 Task: Add Chicken Market Salad with Creamy Basil Dressing to the cart.
Action: Mouse moved to (17, 85)
Screenshot: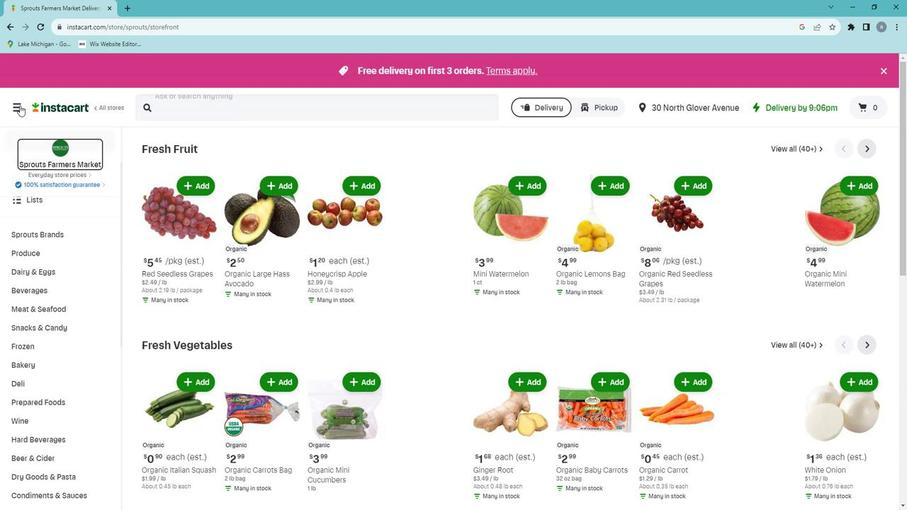 
Action: Mouse pressed left at (17, 85)
Screenshot: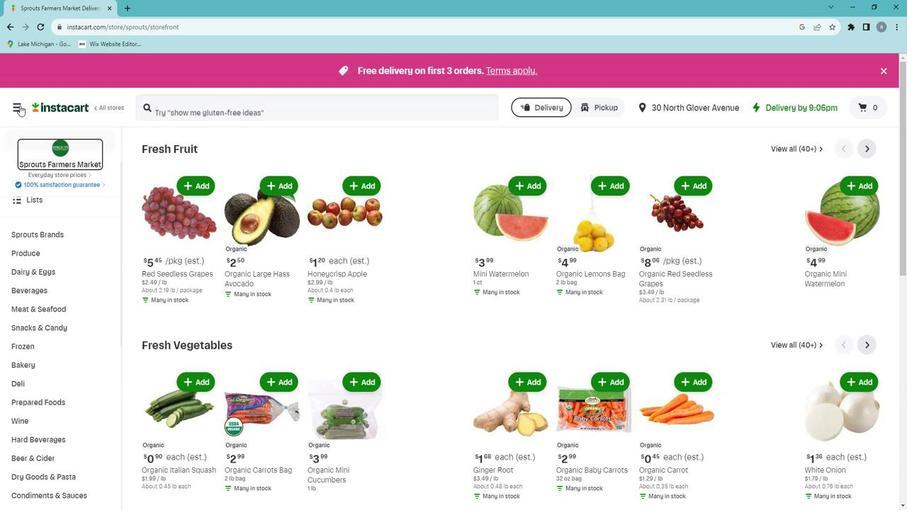 
Action: Mouse moved to (41, 273)
Screenshot: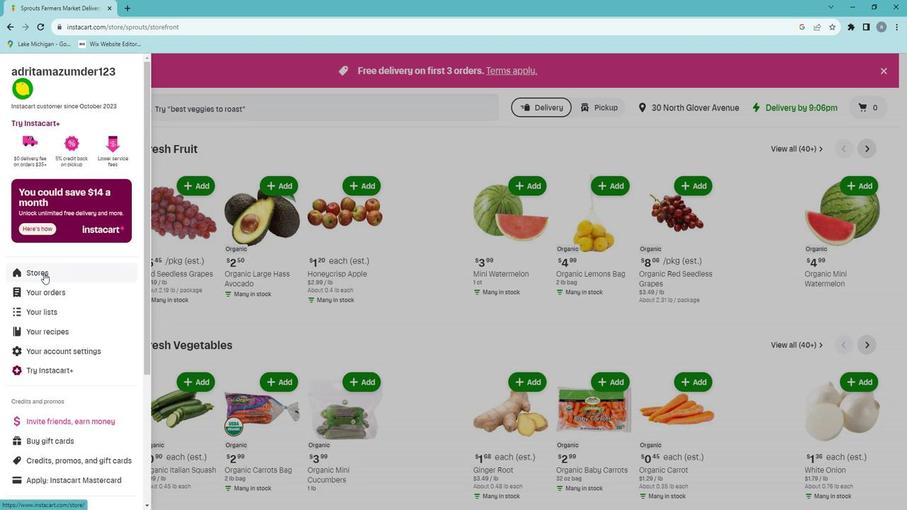 
Action: Mouse pressed left at (41, 273)
Screenshot: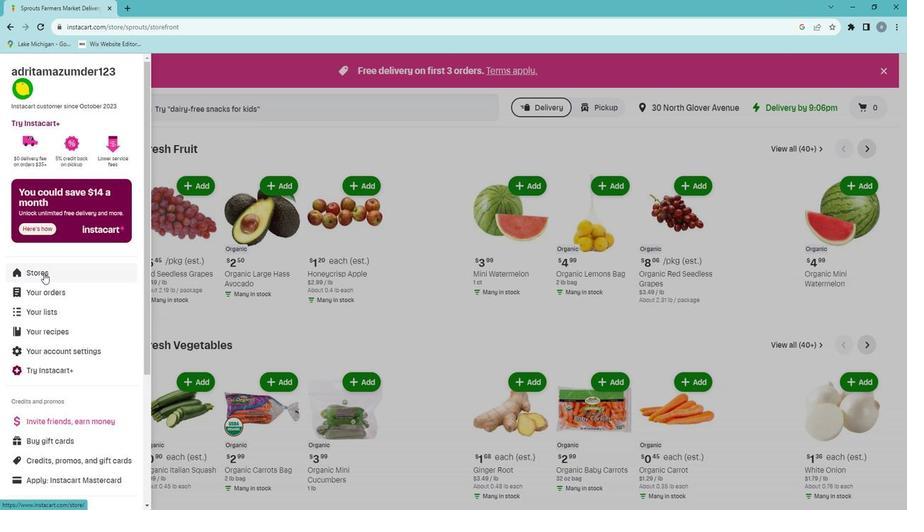 
Action: Mouse moved to (199, 87)
Screenshot: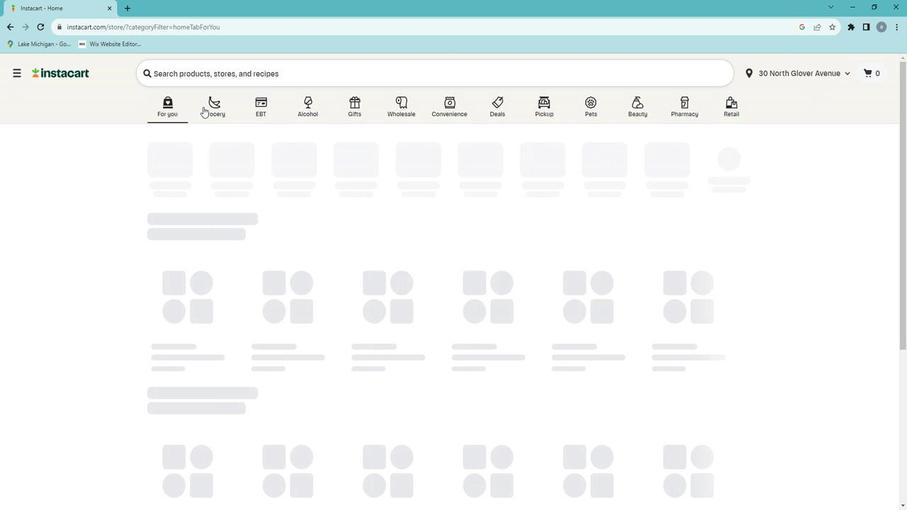 
Action: Mouse pressed left at (199, 87)
Screenshot: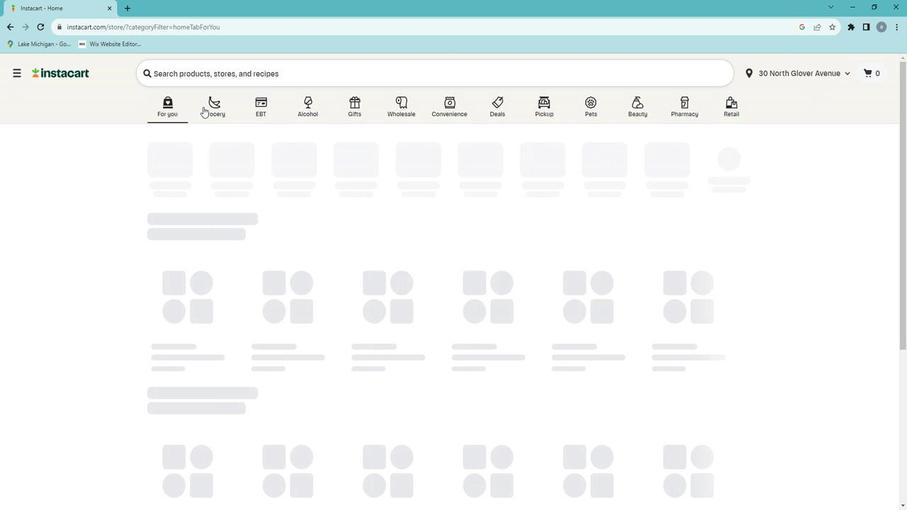 
Action: Mouse moved to (228, 305)
Screenshot: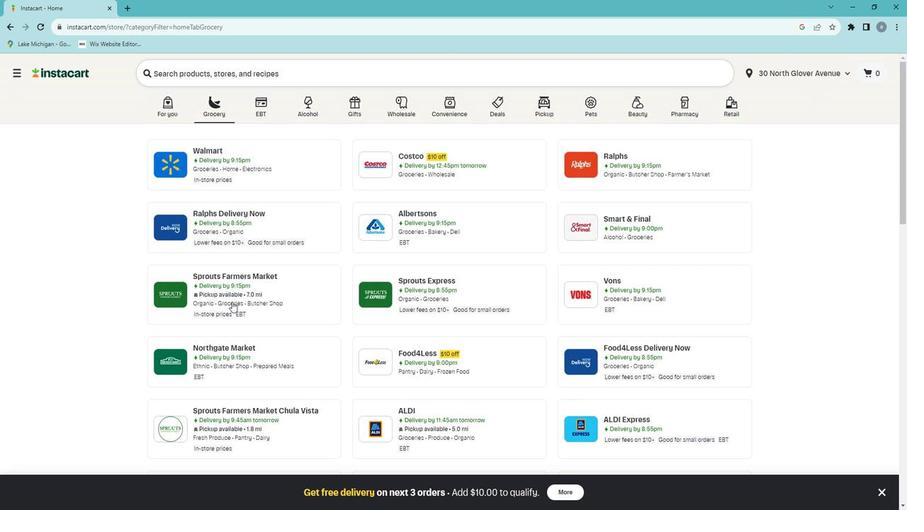 
Action: Mouse pressed left at (228, 305)
Screenshot: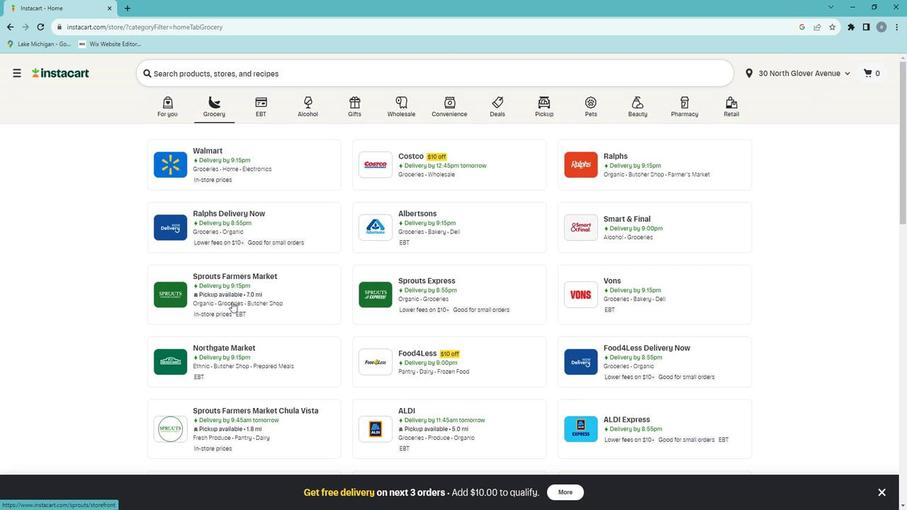 
Action: Mouse moved to (38, 443)
Screenshot: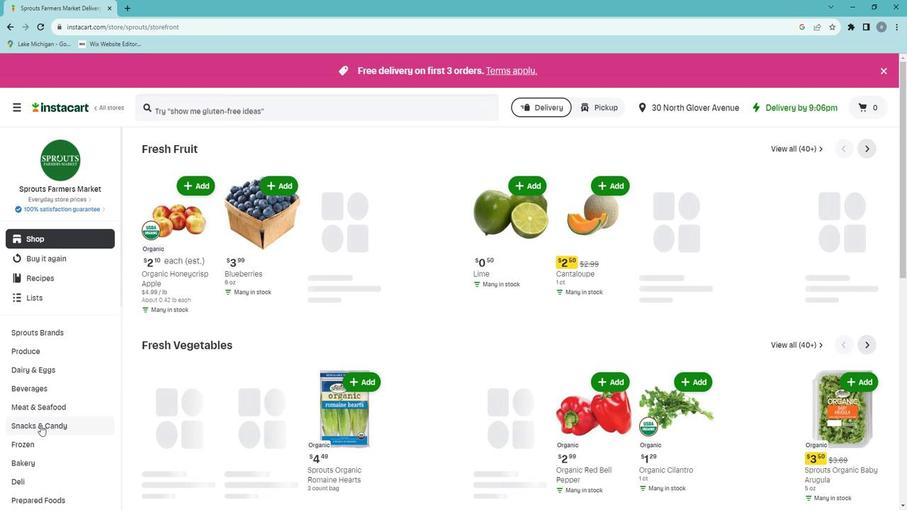 
Action: Mouse scrolled (38, 442) with delta (0, 0)
Screenshot: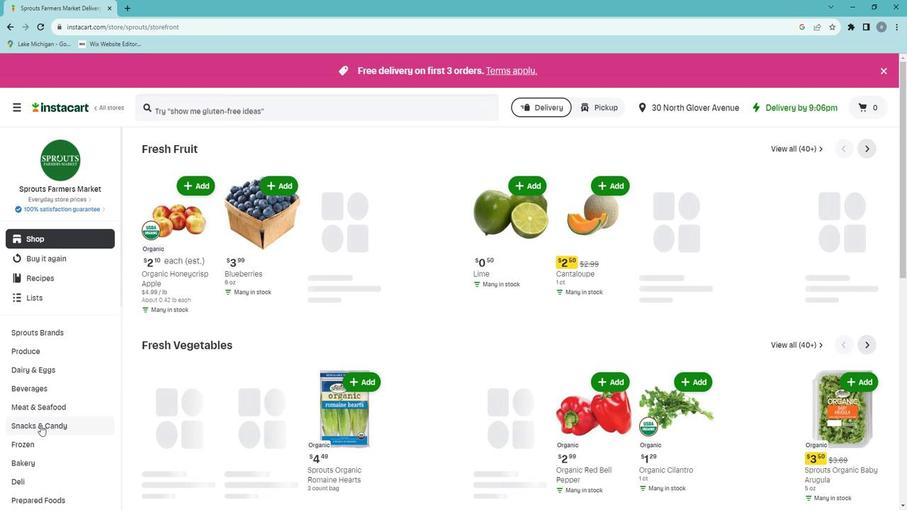 
Action: Mouse scrolled (38, 442) with delta (0, 0)
Screenshot: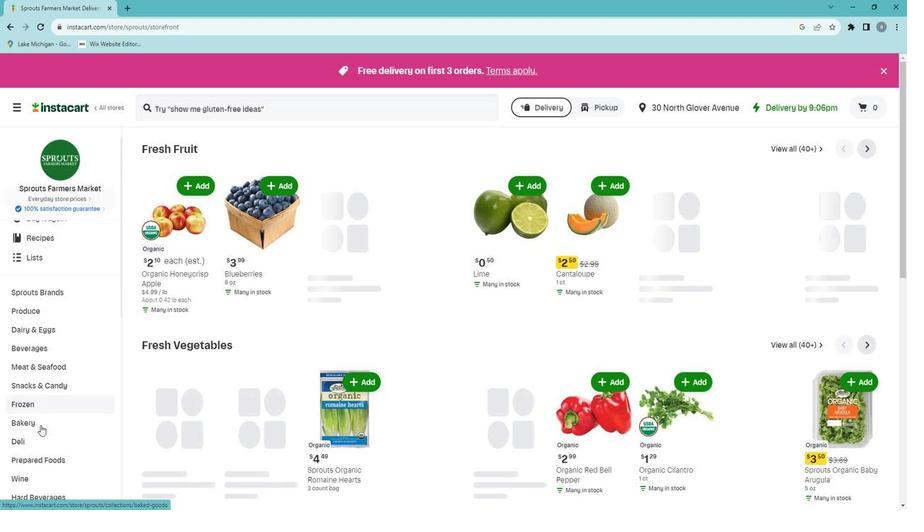 
Action: Mouse moved to (34, 423)
Screenshot: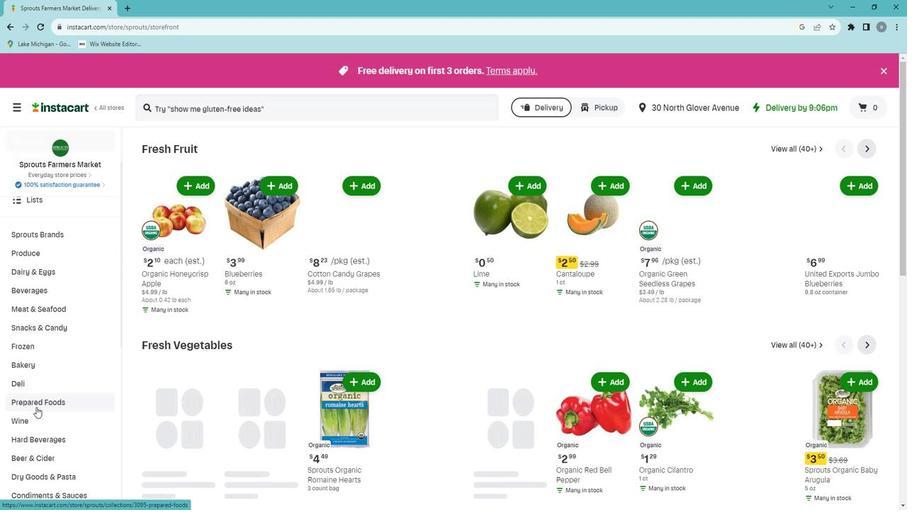 
Action: Mouse pressed left at (34, 423)
Screenshot: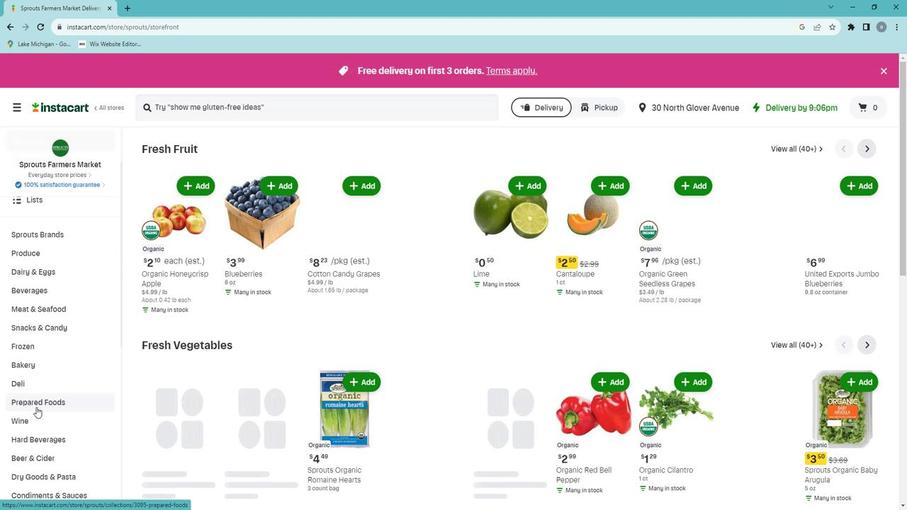 
Action: Mouse moved to (511, 164)
Screenshot: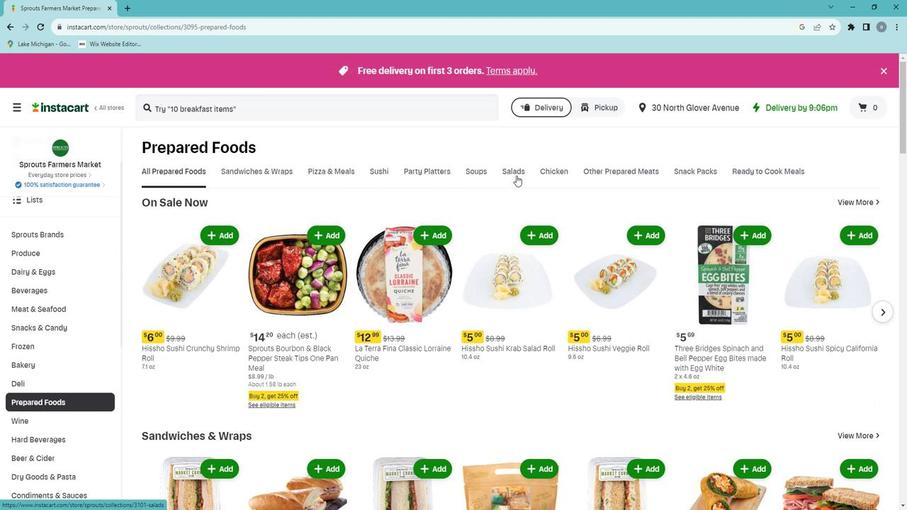 
Action: Mouse pressed left at (511, 164)
Screenshot: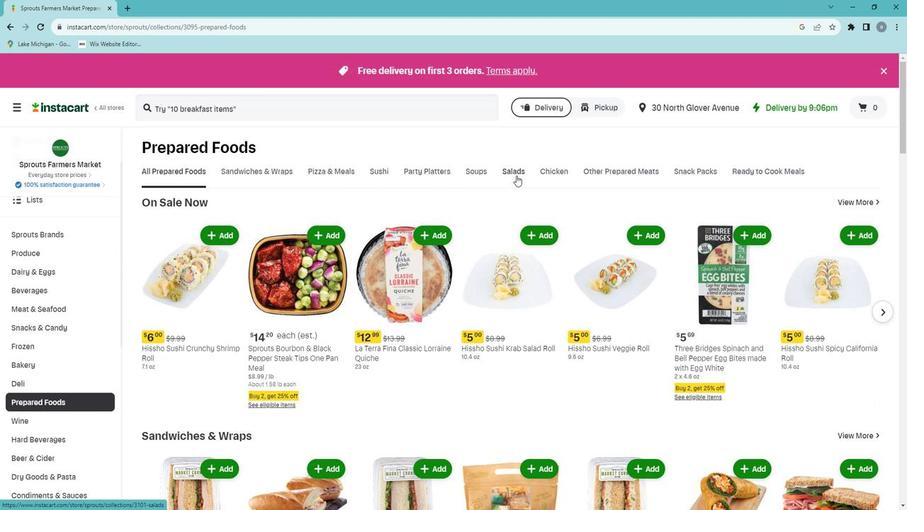 
Action: Mouse moved to (438, 205)
Screenshot: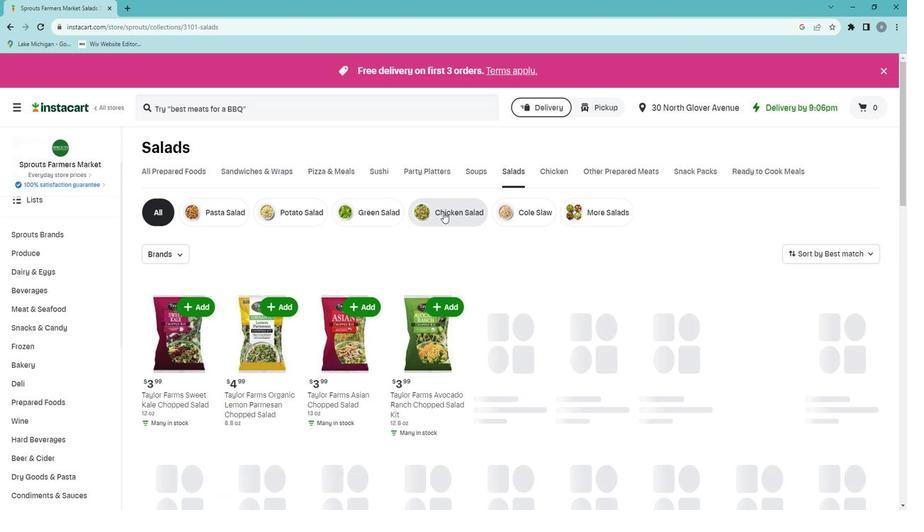 
Action: Mouse pressed left at (438, 205)
Screenshot: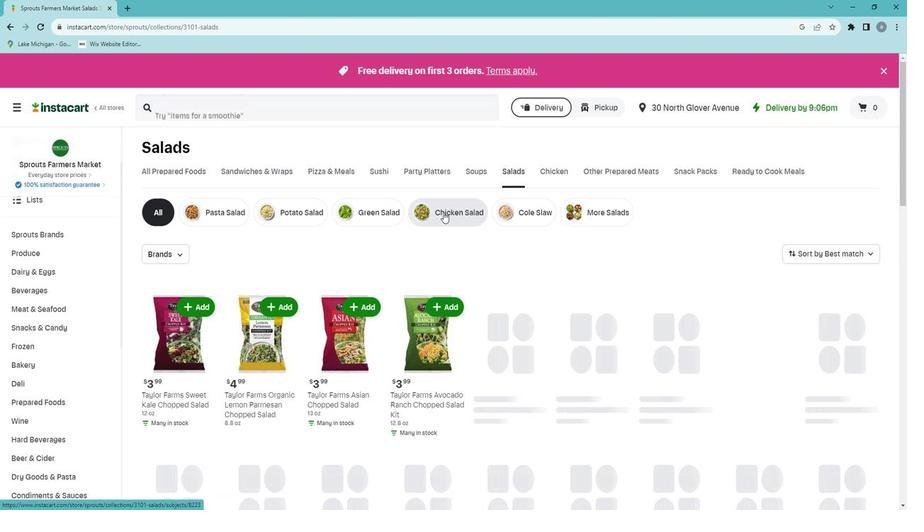 
Action: Mouse moved to (187, 87)
Screenshot: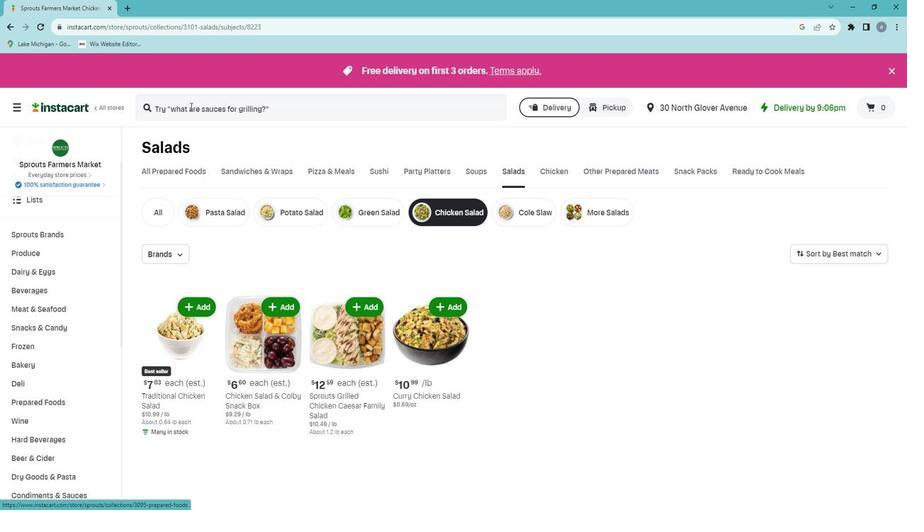 
Action: Mouse pressed left at (187, 87)
Screenshot: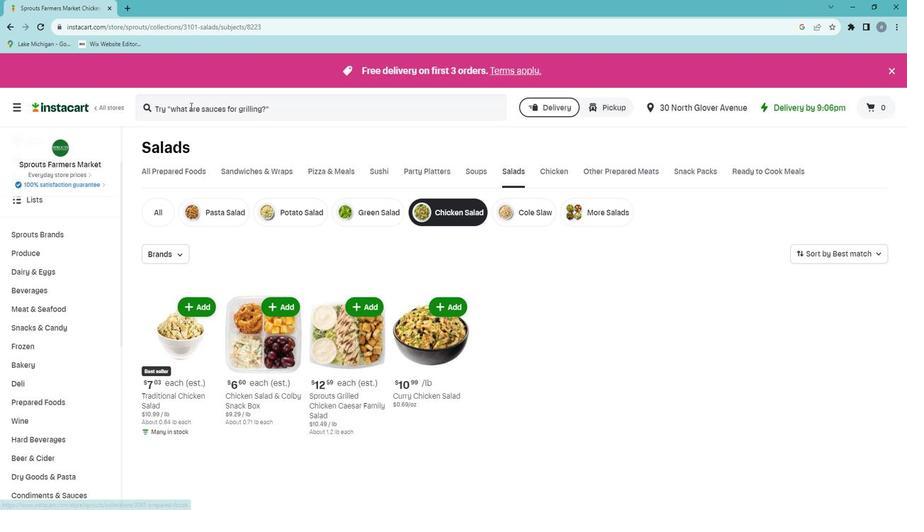 
Action: Key pressed <Key.shift>Chicken<Key.space>market<Key.space>salad<Key.space>with<Key.space>creamy<Key.space>basil<Key.space>dressing<Key.enter>
Screenshot: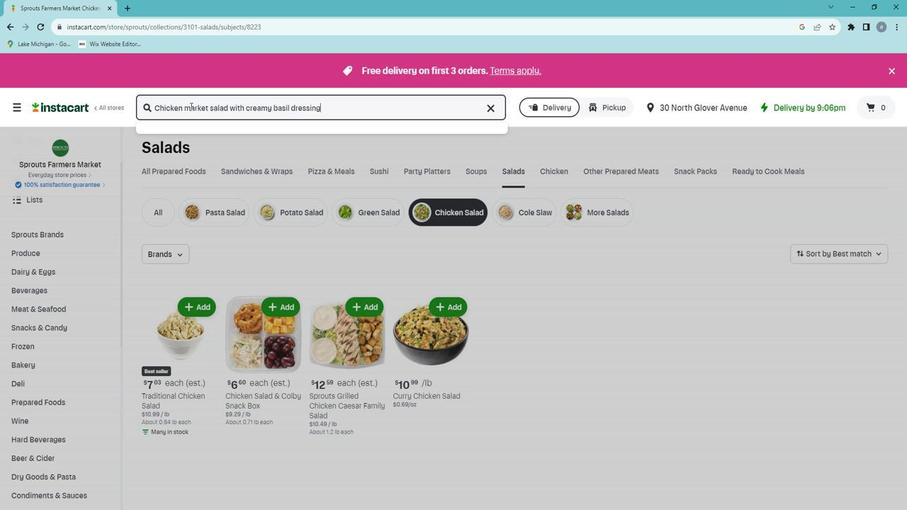 
Action: Mouse moved to (210, 222)
Screenshot: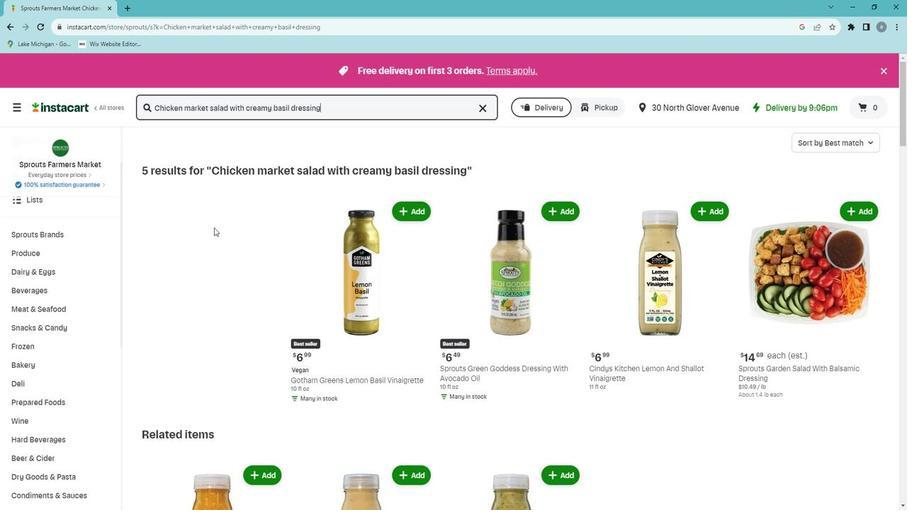 
Action: Mouse scrolled (210, 221) with delta (0, 0)
Screenshot: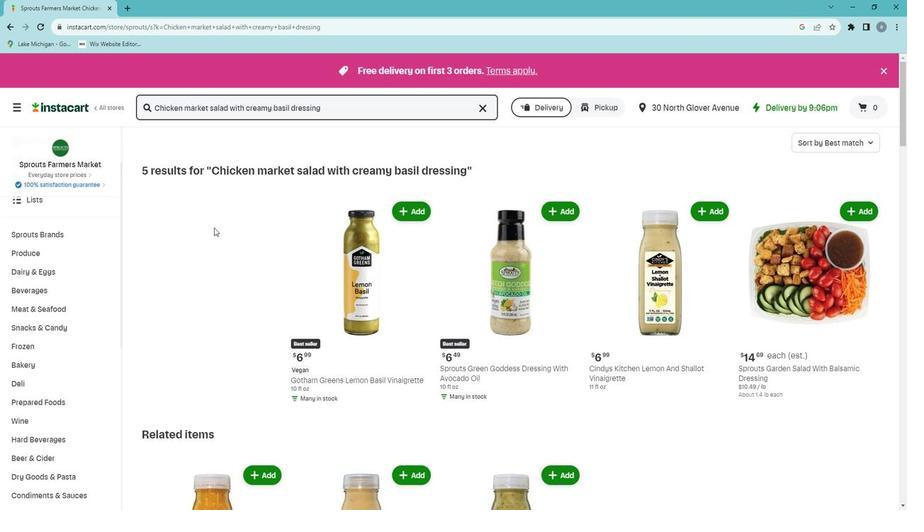 
Action: Mouse scrolled (210, 221) with delta (0, 0)
Screenshot: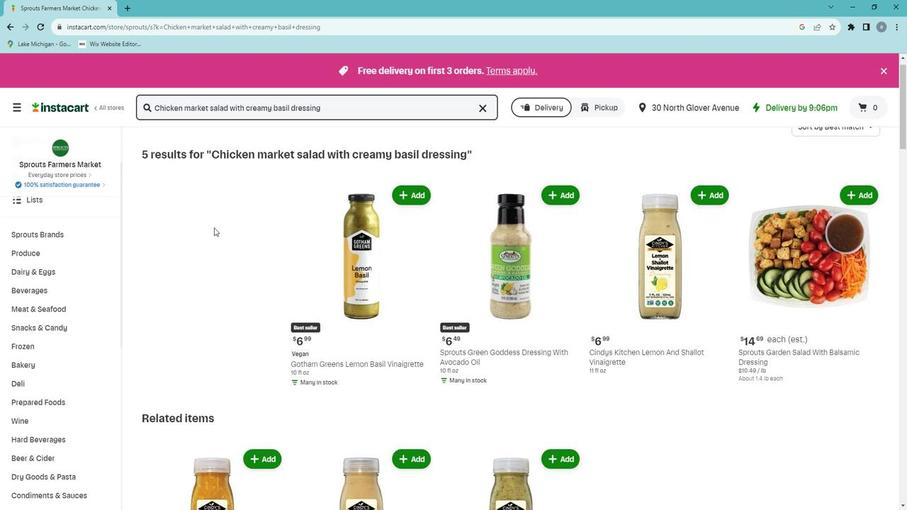 
Action: Mouse scrolled (210, 221) with delta (0, 0)
Screenshot: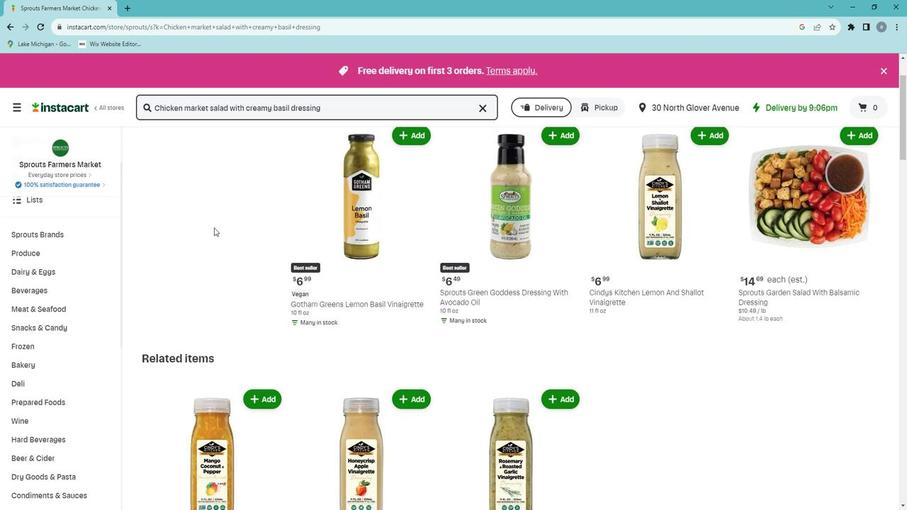
Action: Mouse scrolled (210, 221) with delta (0, 0)
Screenshot: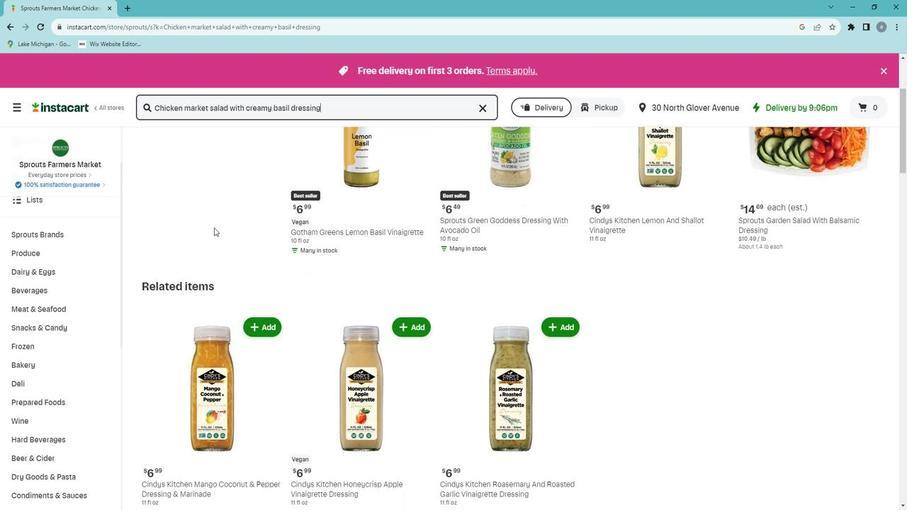 
Action: Mouse scrolled (210, 221) with delta (0, 0)
Screenshot: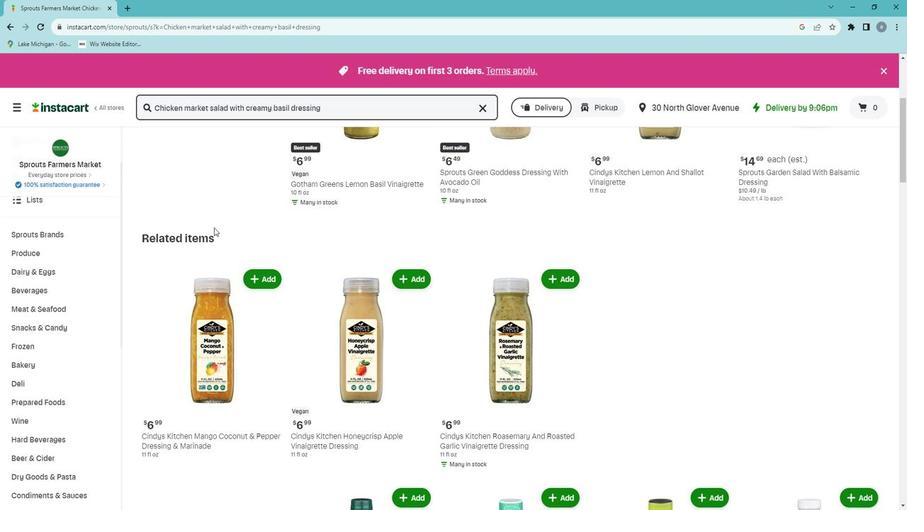 
Action: Mouse scrolled (210, 221) with delta (0, 0)
Screenshot: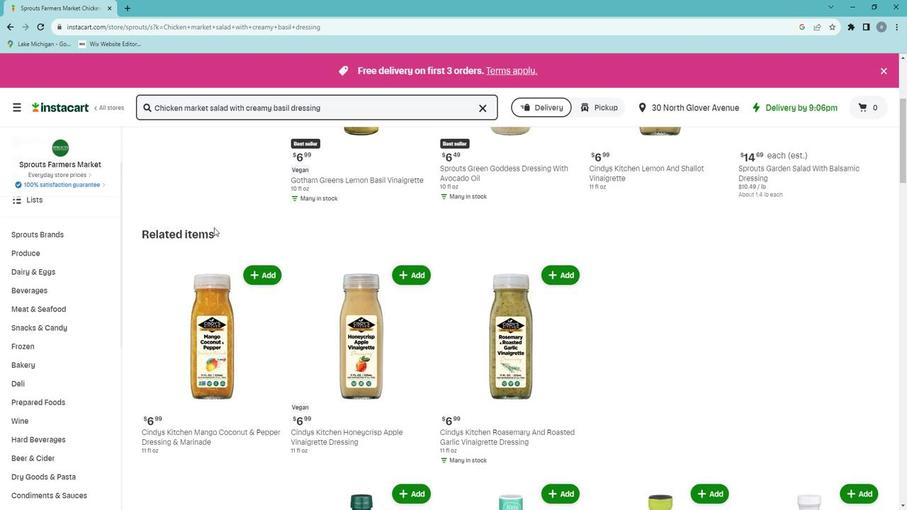 
Action: Mouse scrolled (210, 221) with delta (0, 0)
Screenshot: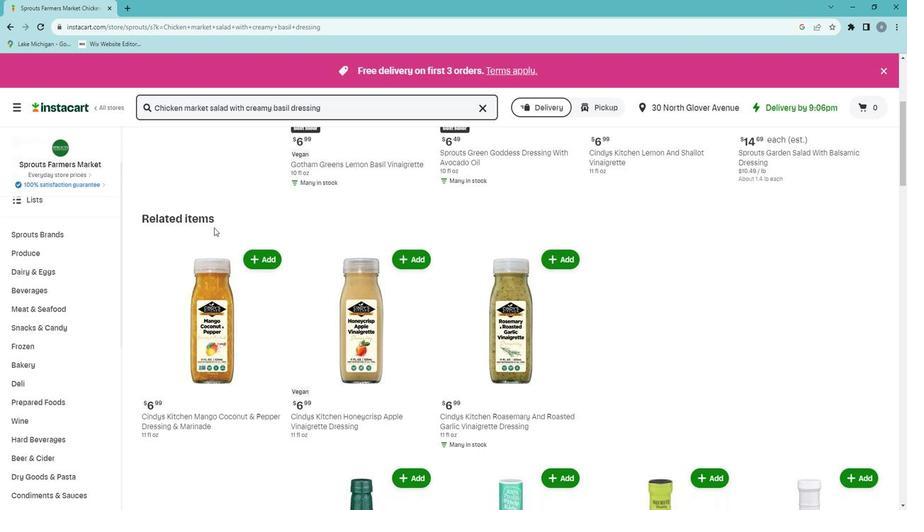 
Action: Mouse moved to (211, 219)
Screenshot: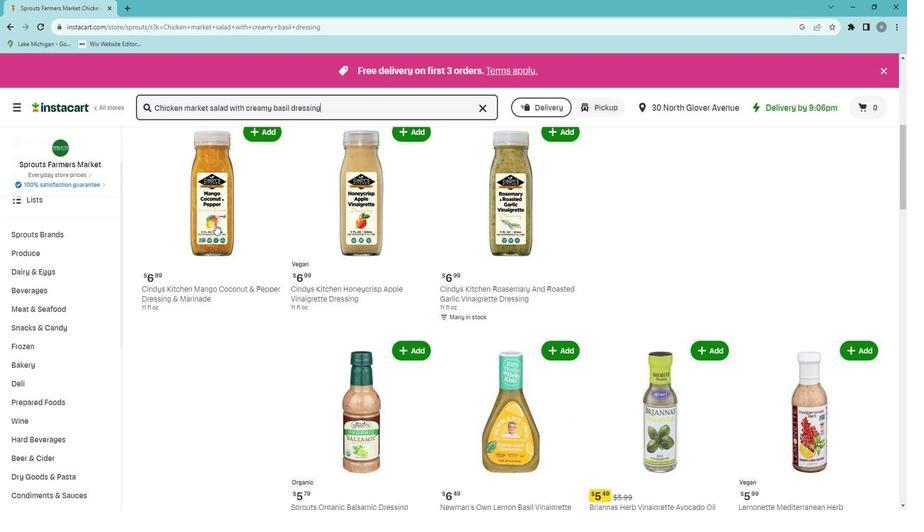 
Action: Mouse scrolled (211, 218) with delta (0, 0)
Screenshot: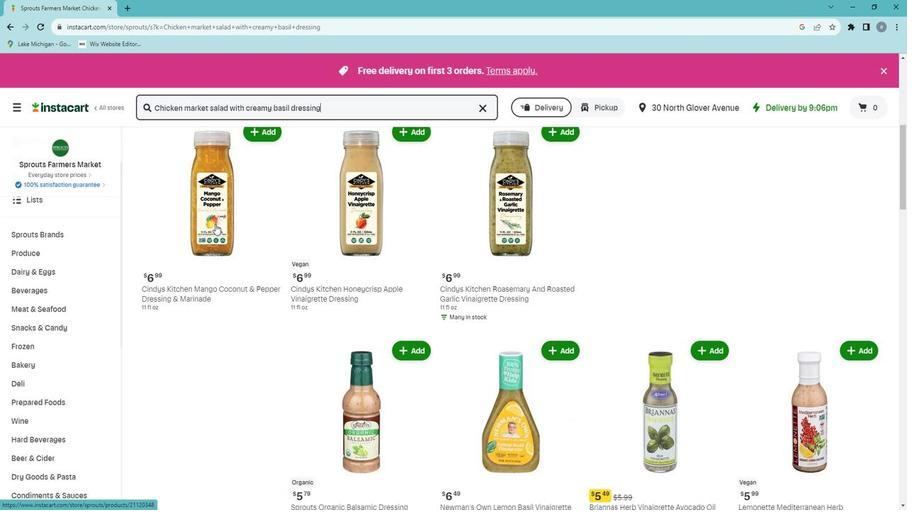 
Action: Mouse scrolled (211, 218) with delta (0, 0)
Screenshot: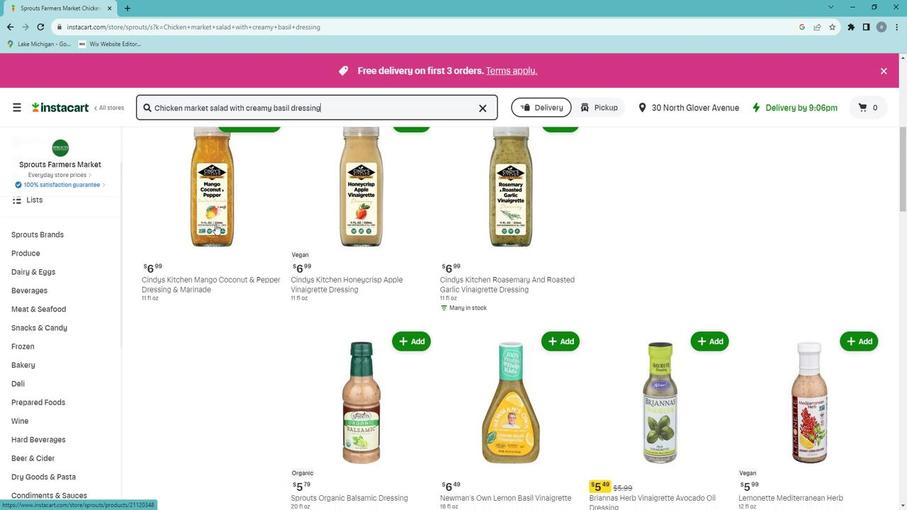 
Action: Mouse scrolled (211, 218) with delta (0, 0)
Screenshot: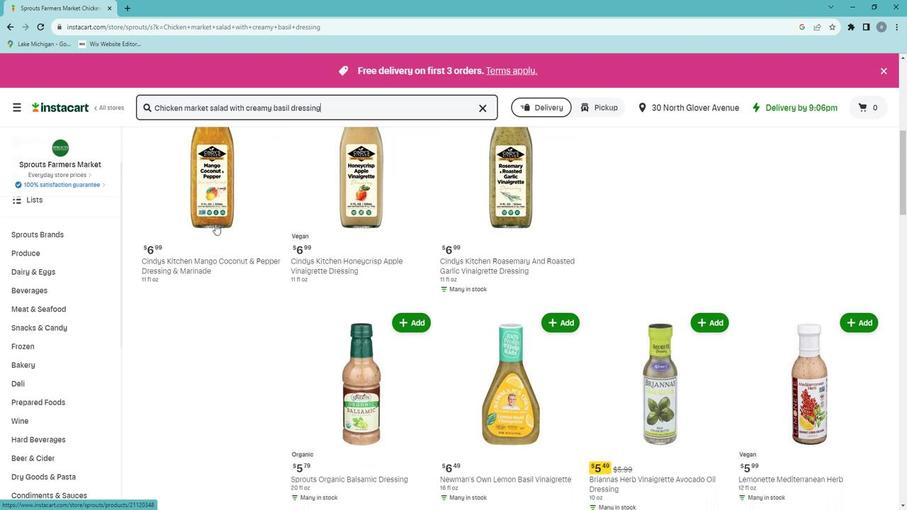 
Action: Mouse moved to (212, 216)
Screenshot: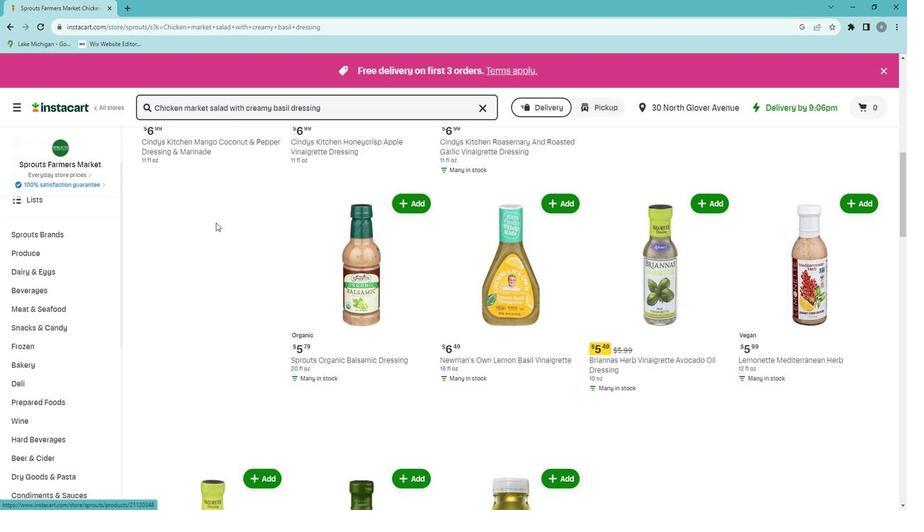 
Action: Mouse scrolled (212, 216) with delta (0, 0)
Screenshot: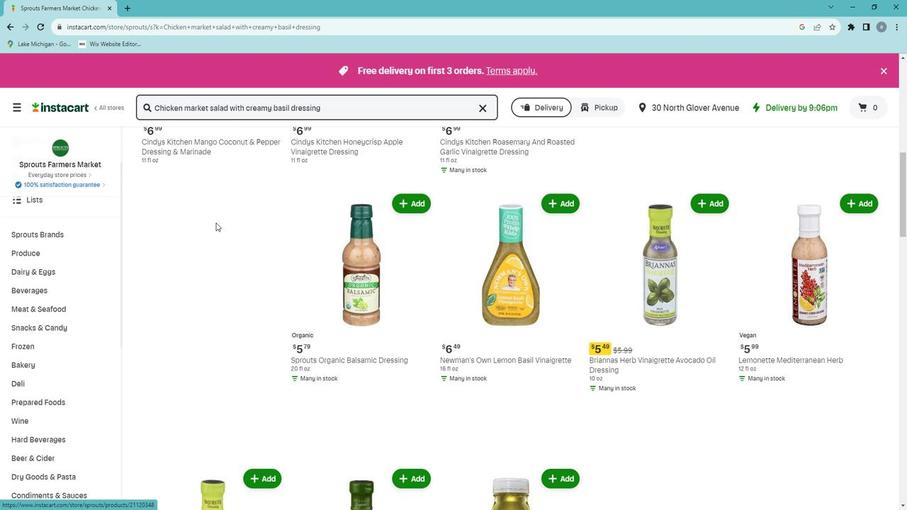 
Action: Mouse scrolled (212, 216) with delta (0, 0)
Screenshot: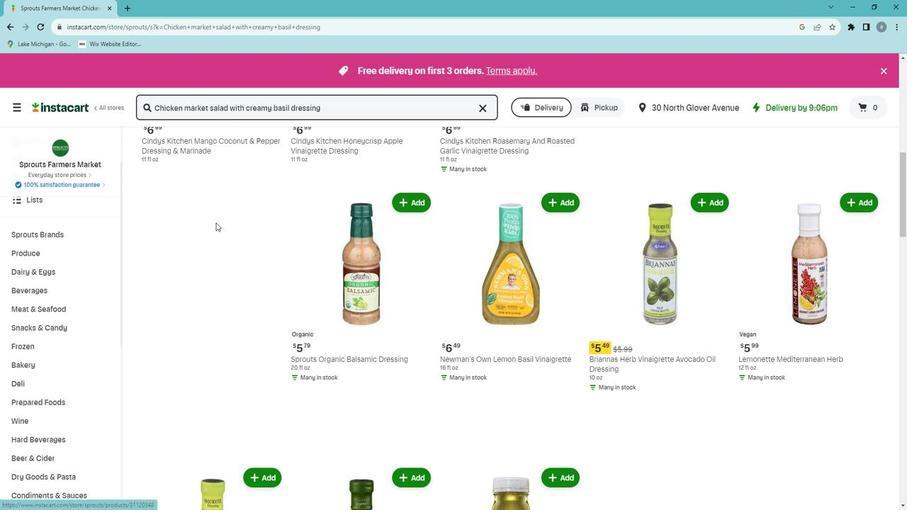 
Action: Mouse scrolled (212, 216) with delta (0, 0)
Screenshot: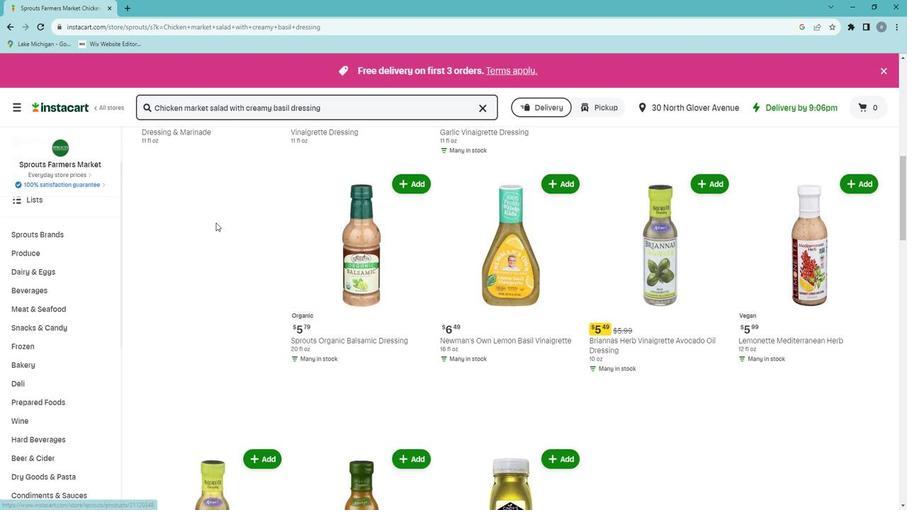 
Action: Mouse scrolled (212, 216) with delta (0, 0)
Screenshot: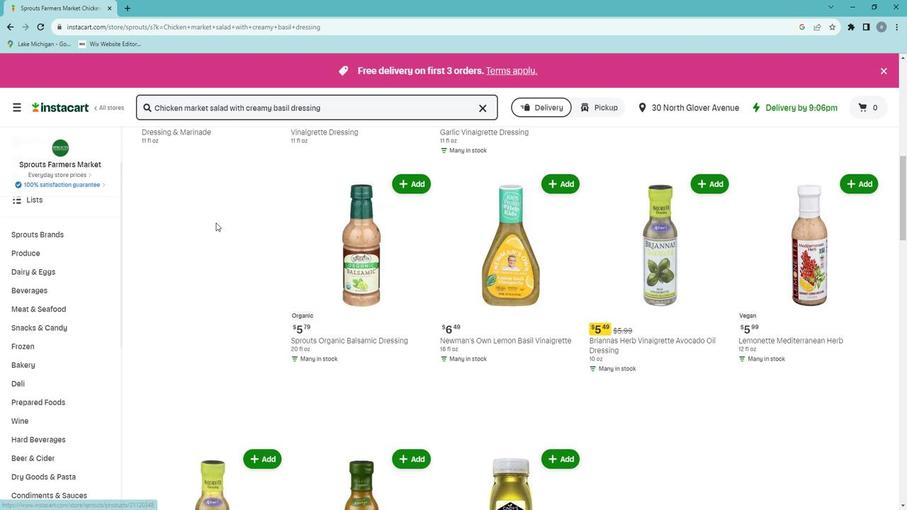 
Action: Mouse scrolled (212, 217) with delta (0, 0)
Screenshot: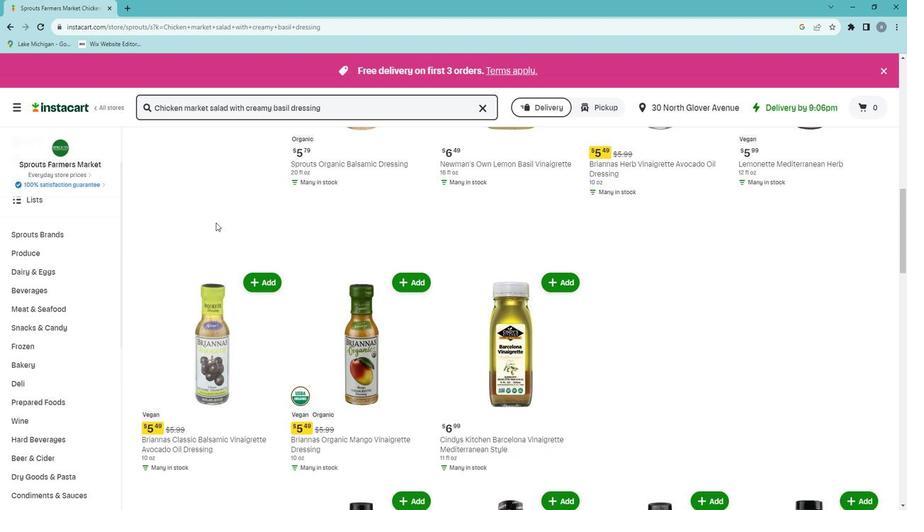 
Action: Mouse scrolled (212, 217) with delta (0, 0)
Screenshot: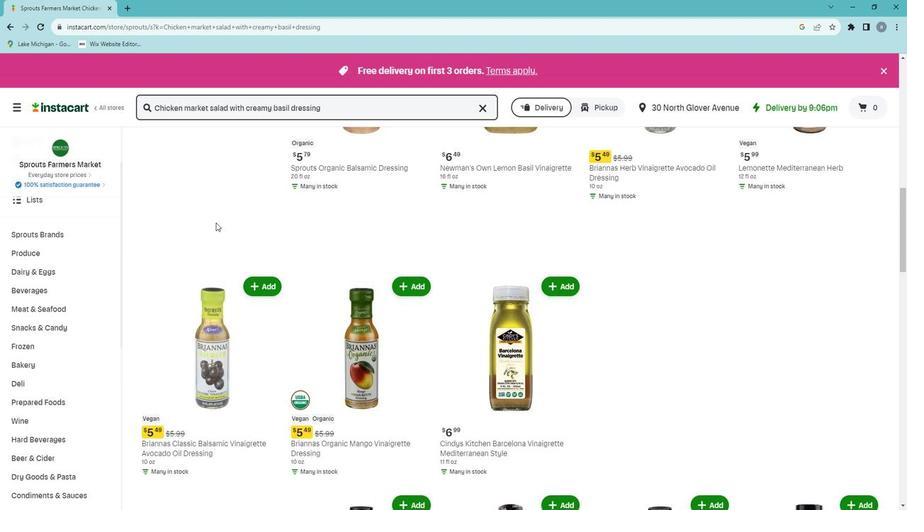 
Action: Mouse scrolled (212, 217) with delta (0, 0)
Screenshot: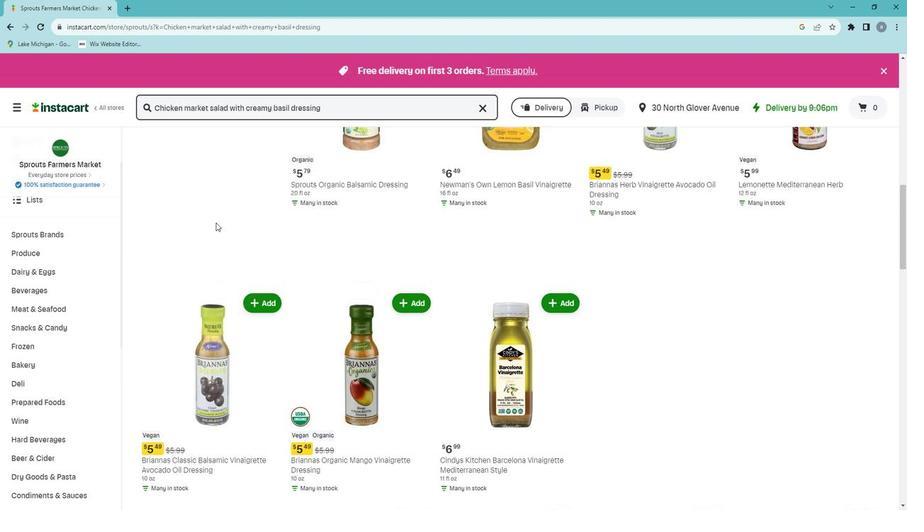 
Action: Mouse scrolled (212, 217) with delta (0, 0)
Screenshot: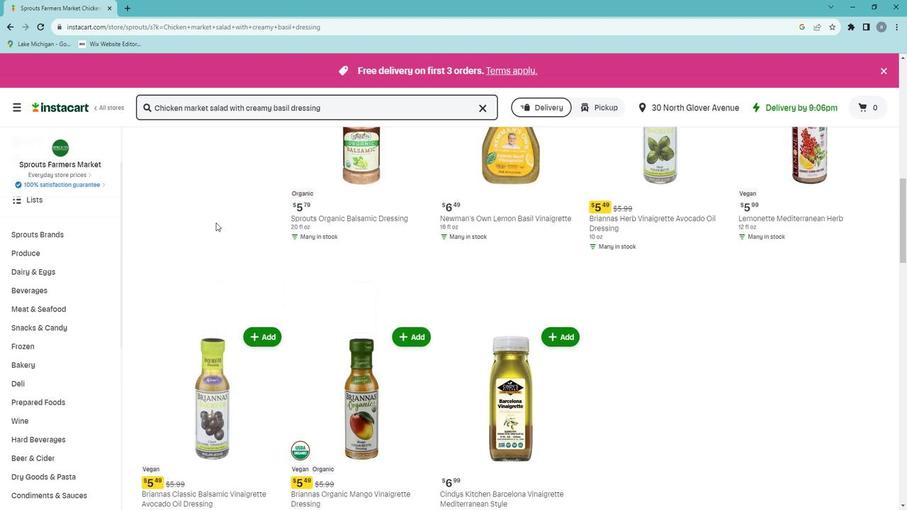 
Action: Mouse scrolled (212, 217) with delta (0, 0)
Screenshot: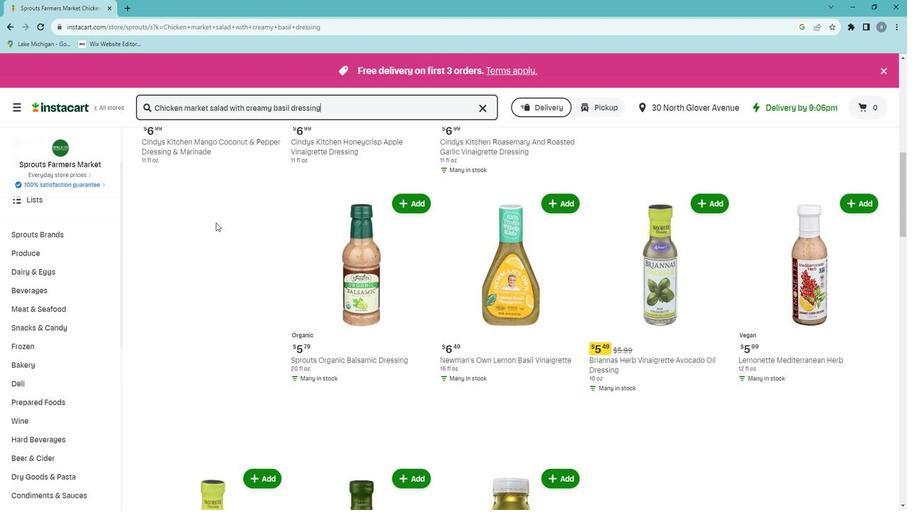 
Action: Mouse scrolled (212, 217) with delta (0, 0)
Screenshot: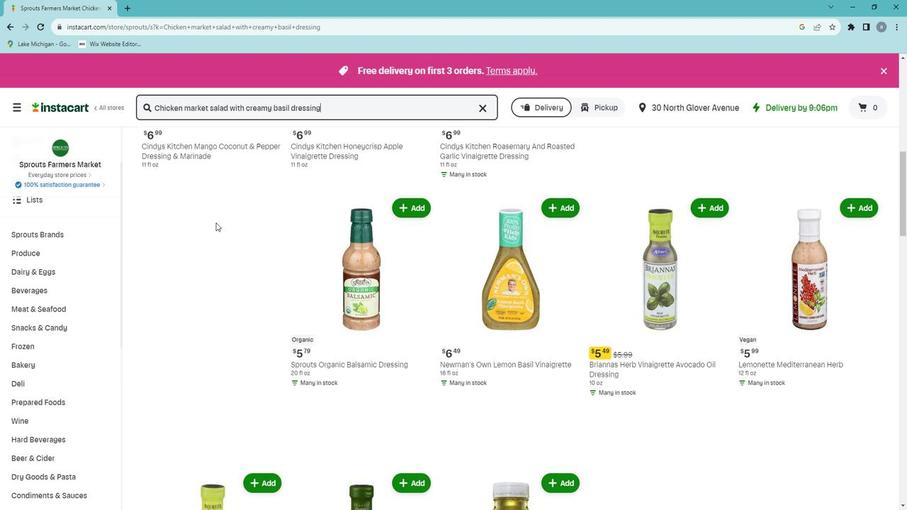 
Action: Mouse scrolled (212, 217) with delta (0, 0)
Screenshot: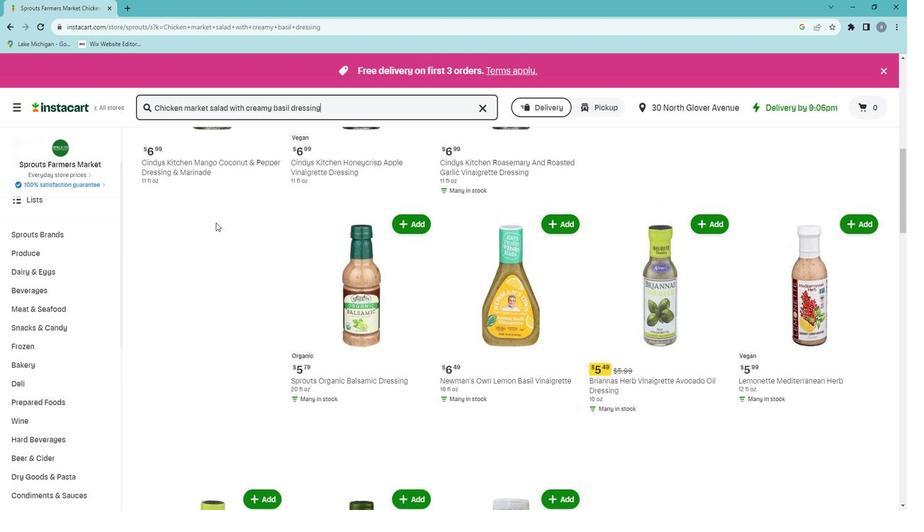 
Action: Mouse scrolled (212, 217) with delta (0, 0)
Screenshot: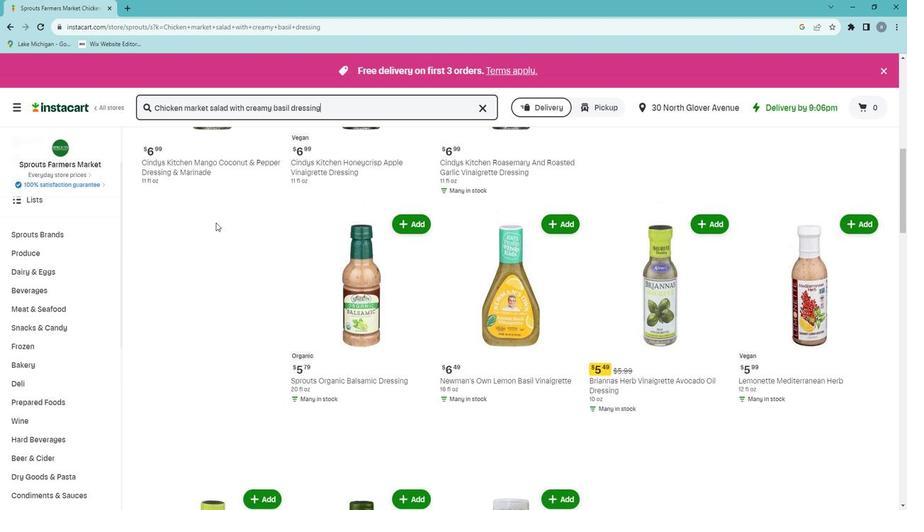 
Action: Mouse scrolled (212, 217) with delta (0, 0)
Screenshot: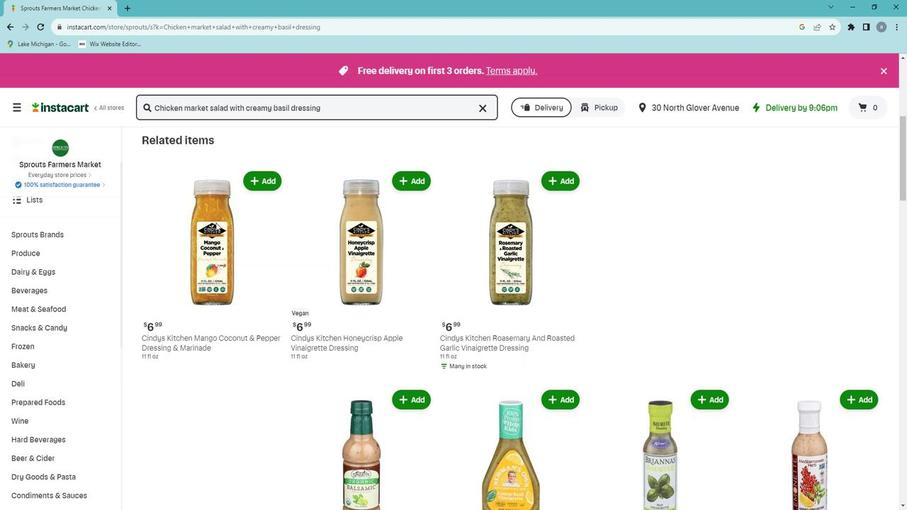 
Action: Mouse moved to (212, 216)
Screenshot: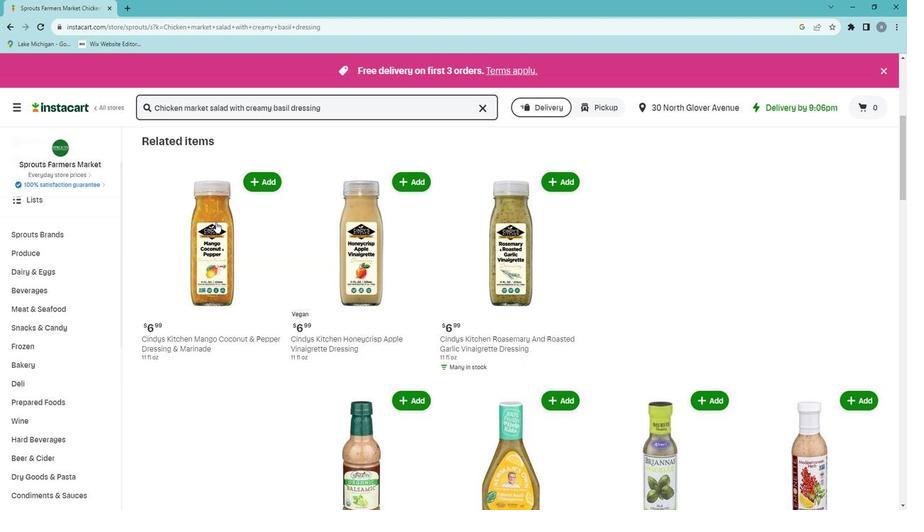 
Action: Mouse scrolled (212, 216) with delta (0, 0)
Screenshot: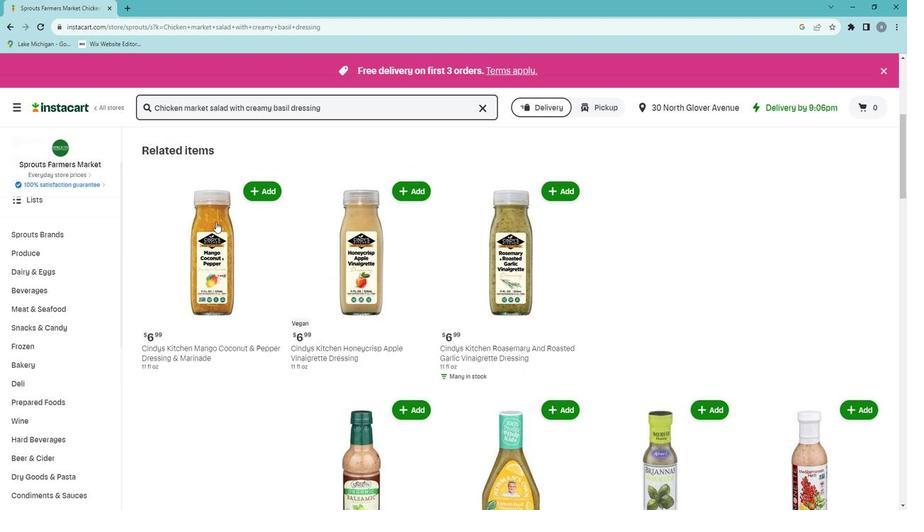 
Action: Mouse scrolled (212, 216) with delta (0, 0)
Screenshot: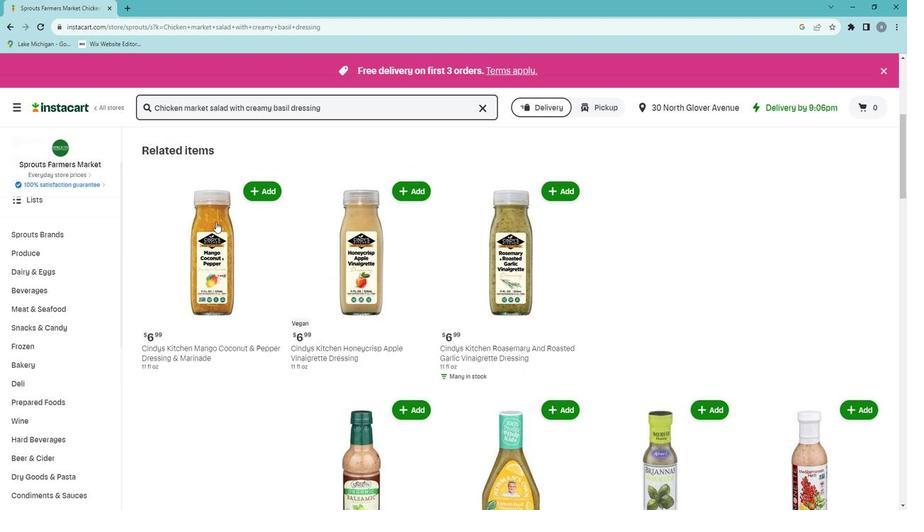
Action: Mouse scrolled (212, 216) with delta (0, 0)
Screenshot: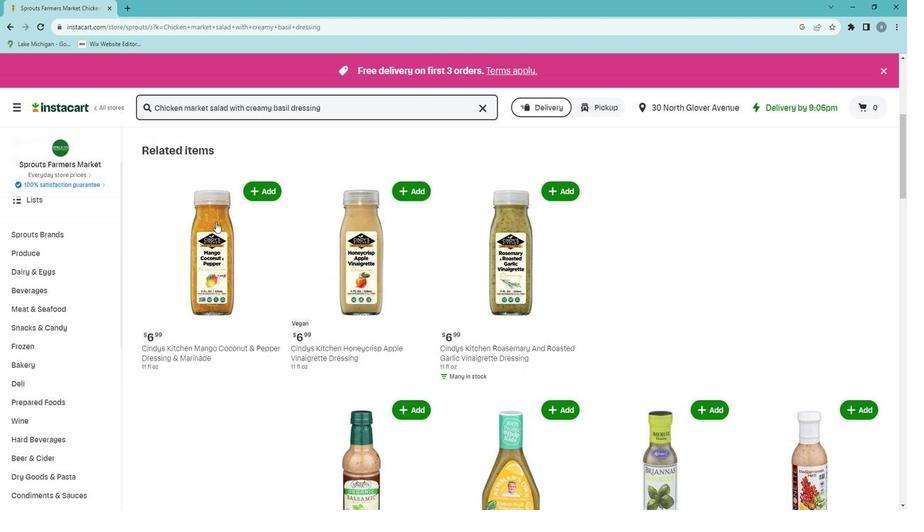 
Action: Mouse scrolled (212, 216) with delta (0, 0)
Screenshot: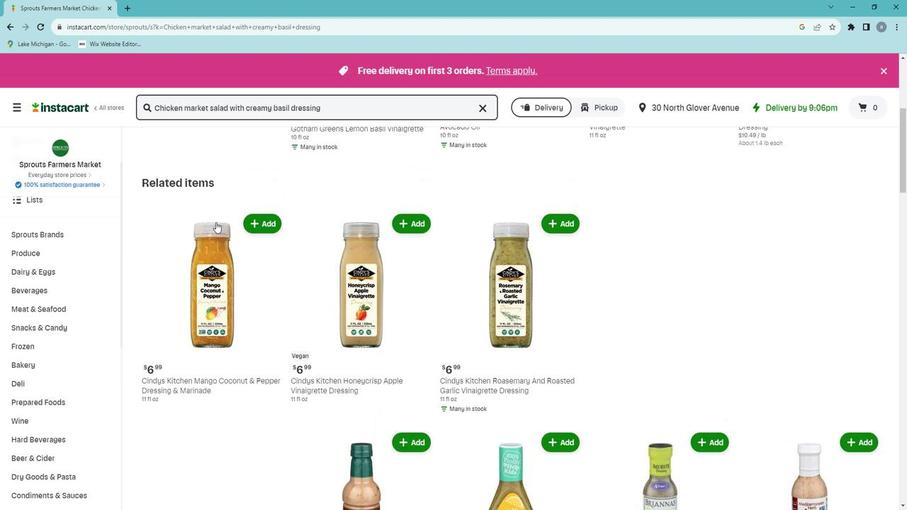 
Action: Mouse scrolled (212, 216) with delta (0, 0)
Screenshot: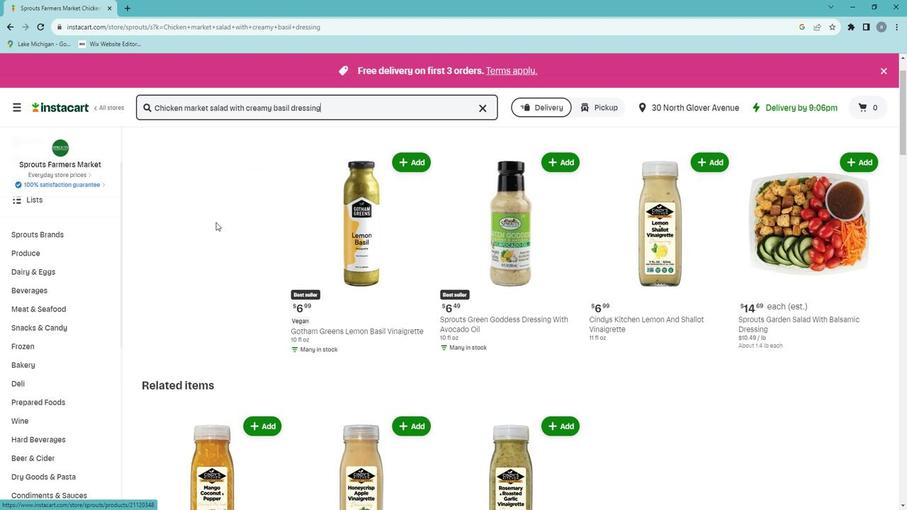 
Action: Mouse scrolled (212, 216) with delta (0, 0)
Screenshot: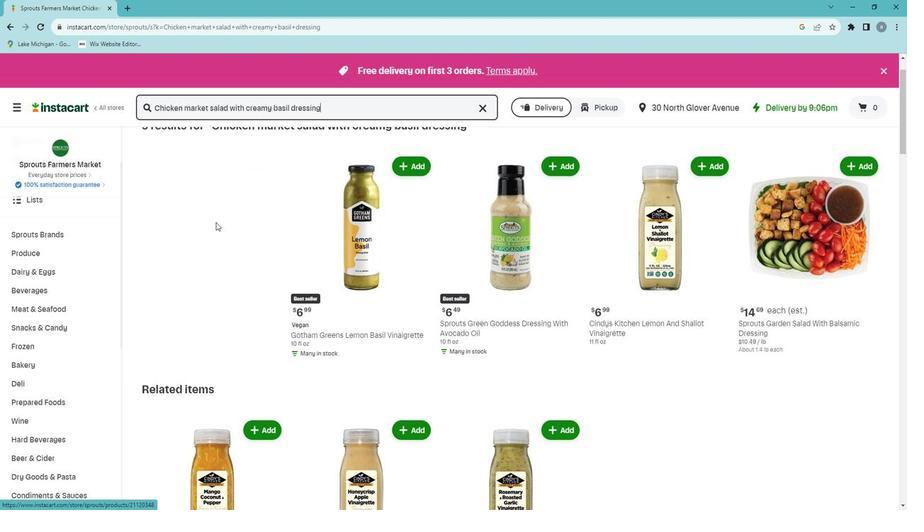 
Action: Mouse scrolled (212, 216) with delta (0, 0)
Screenshot: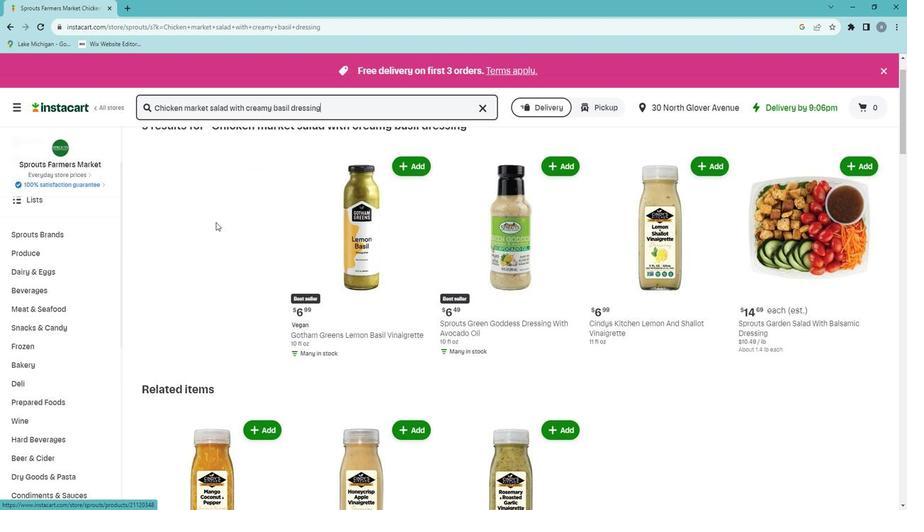 
Action: Mouse scrolled (212, 216) with delta (0, 0)
Screenshot: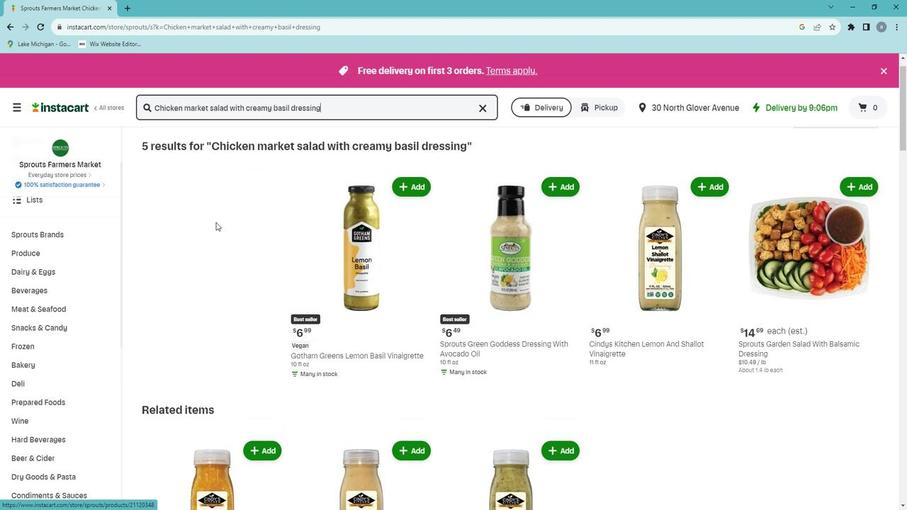 
Action: Mouse scrolled (212, 216) with delta (0, 0)
Screenshot: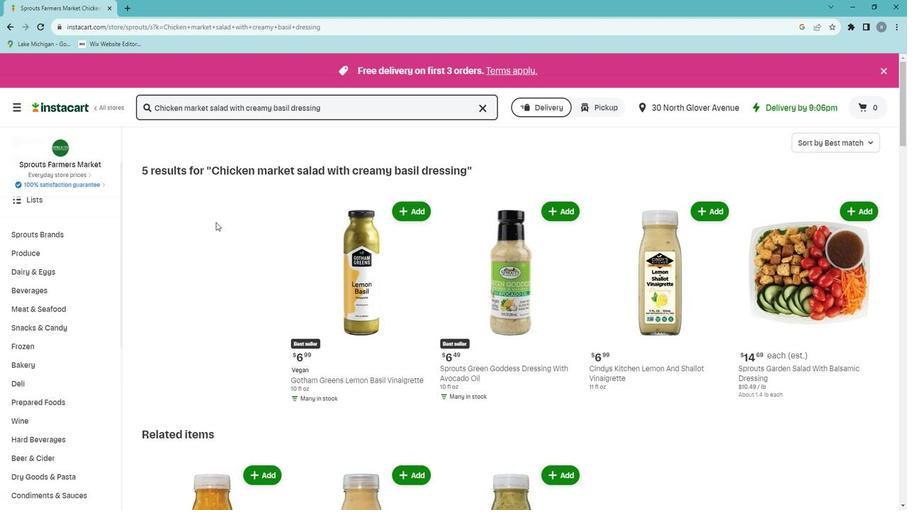 
Action: Mouse scrolled (212, 216) with delta (0, 0)
Screenshot: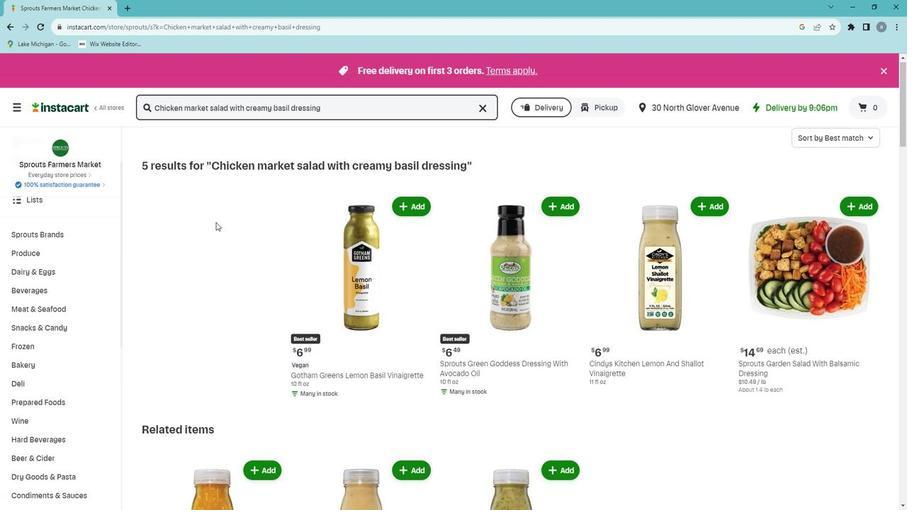 
Action: Mouse scrolled (212, 216) with delta (0, 0)
Screenshot: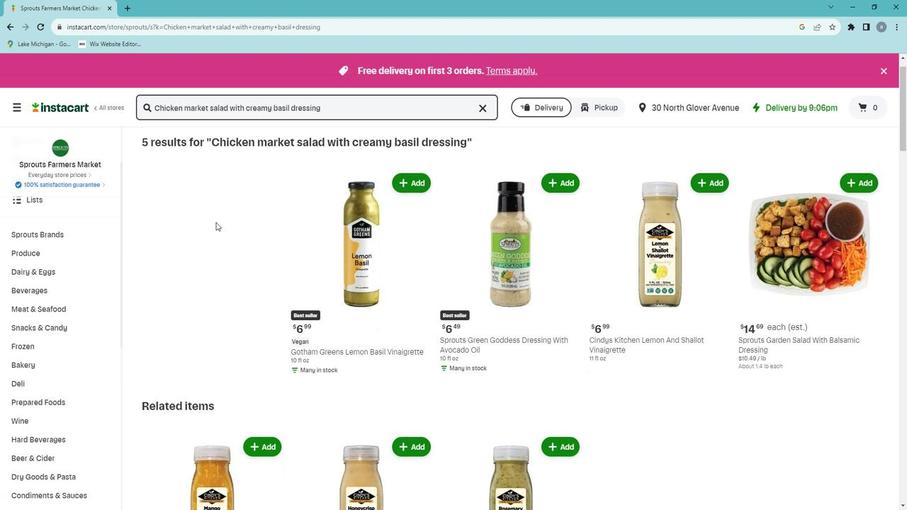 
Action: Mouse scrolled (212, 216) with delta (0, 0)
Screenshot: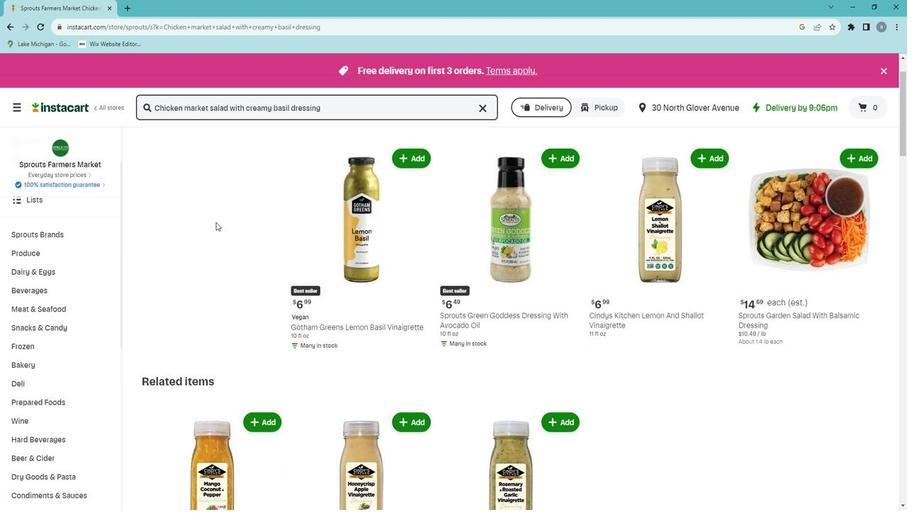 
Action: Mouse scrolled (212, 216) with delta (0, 0)
Screenshot: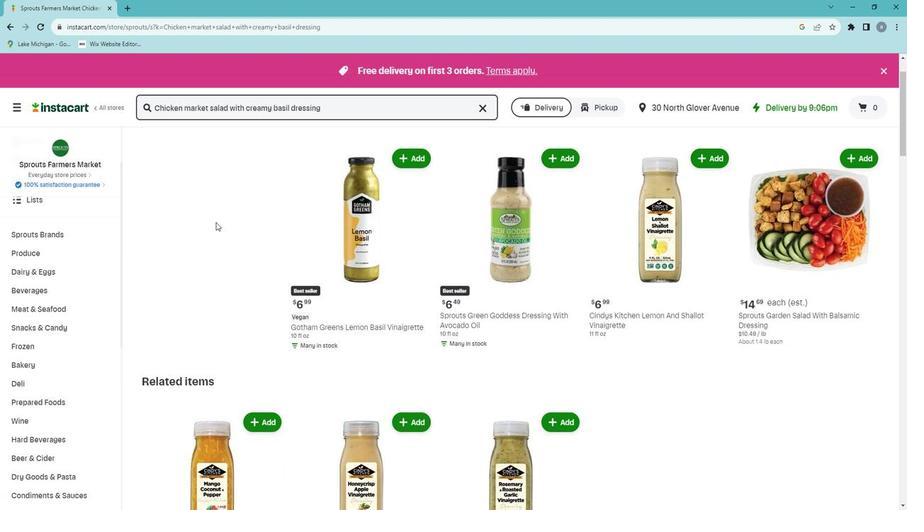 
Action: Mouse scrolled (212, 216) with delta (0, 0)
Screenshot: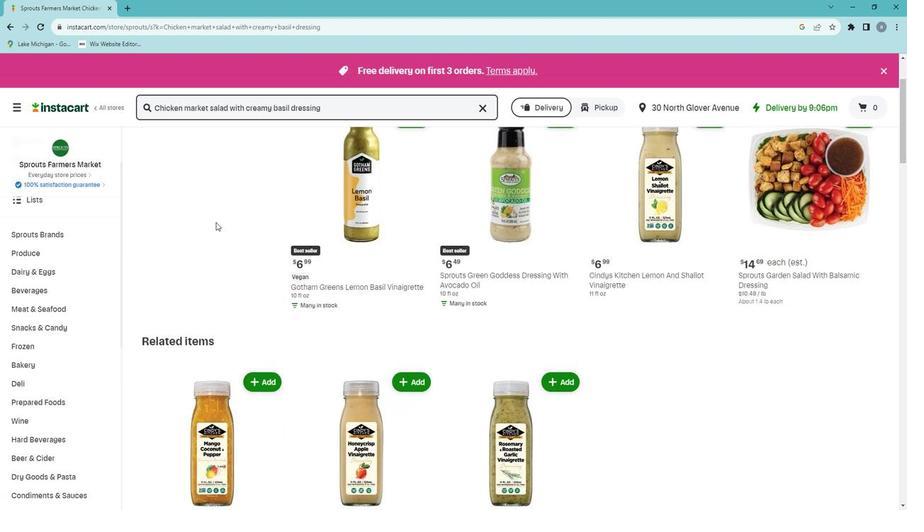 
Action: Mouse scrolled (212, 216) with delta (0, 0)
Screenshot: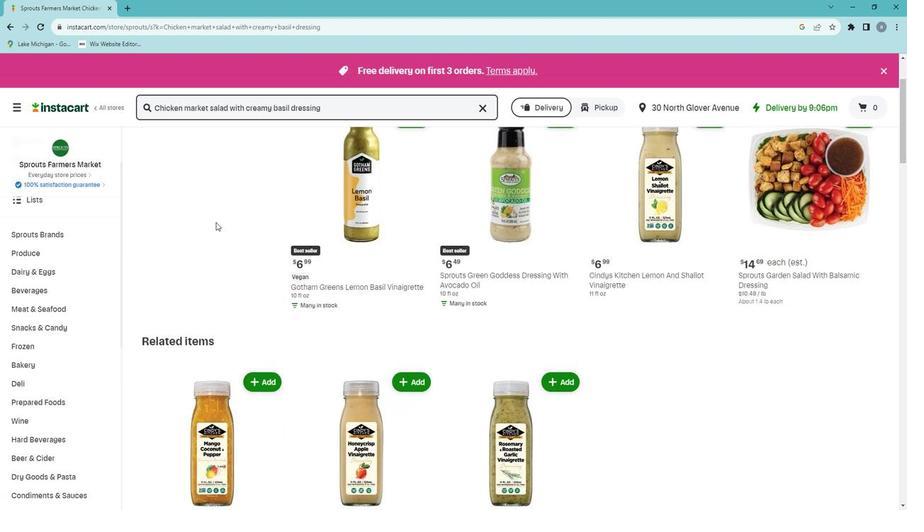 
Action: Mouse moved to (212, 216)
Screenshot: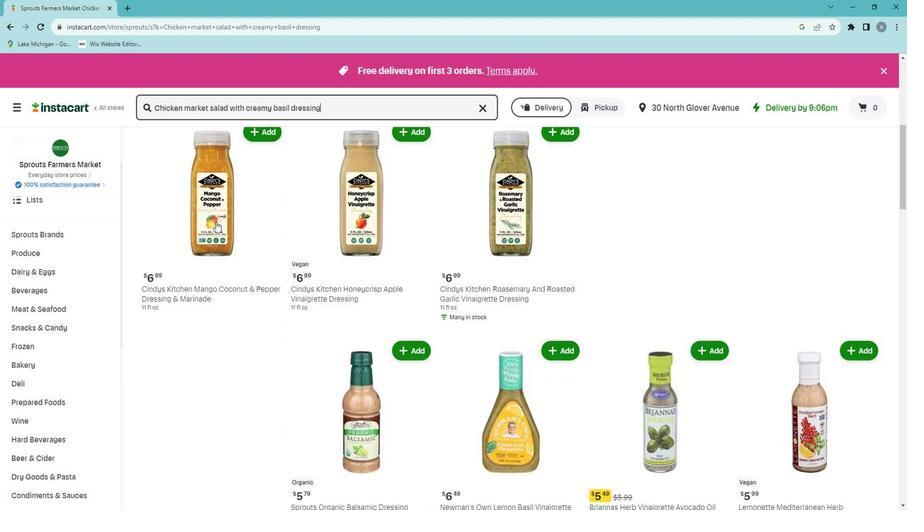 
Action: Mouse scrolled (212, 215) with delta (0, 0)
Screenshot: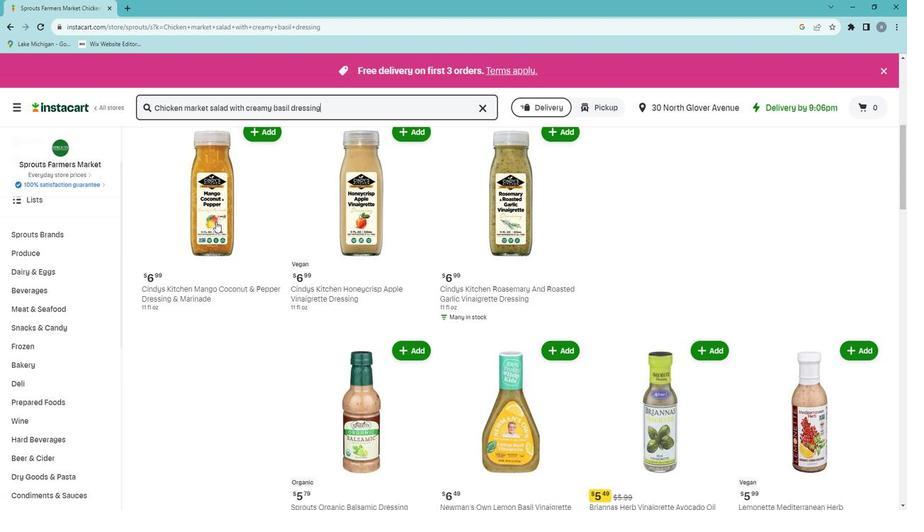 
Action: Mouse scrolled (212, 215) with delta (0, 0)
Screenshot: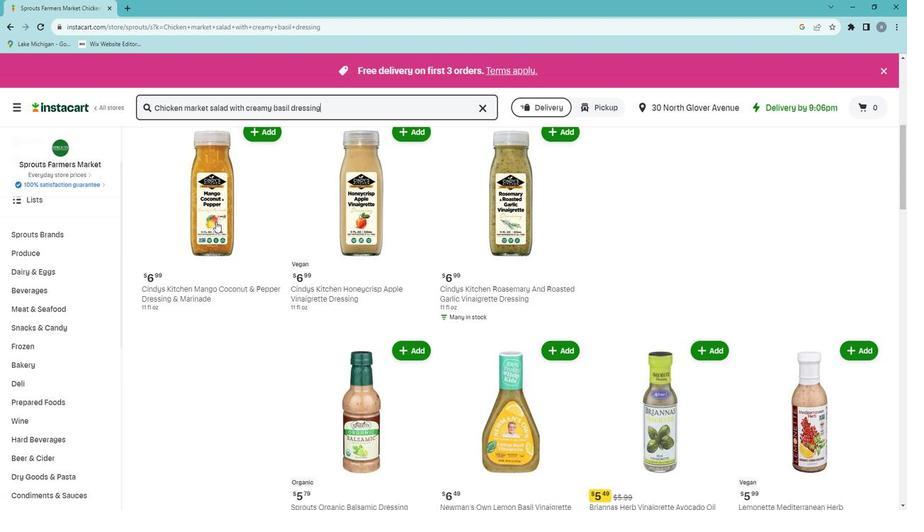 
Action: Mouse scrolled (212, 215) with delta (0, 0)
Screenshot: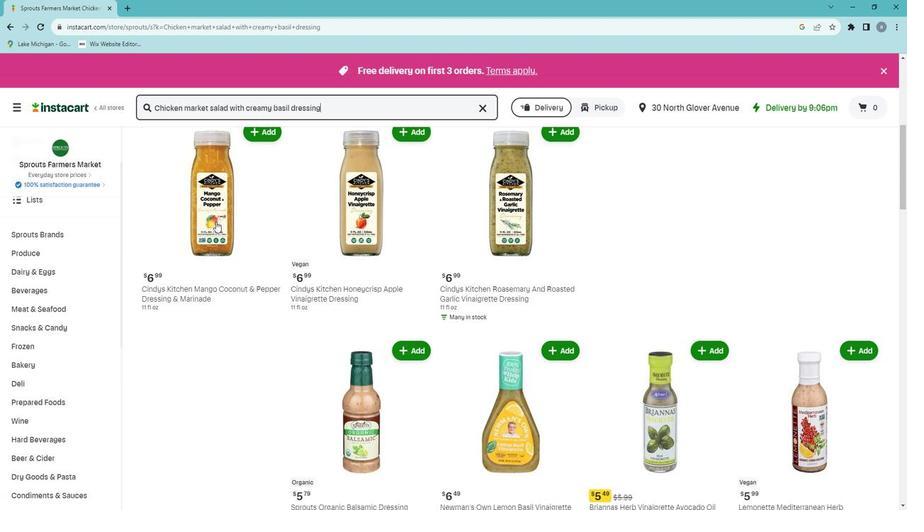 
Action: Mouse scrolled (212, 215) with delta (0, 0)
Screenshot: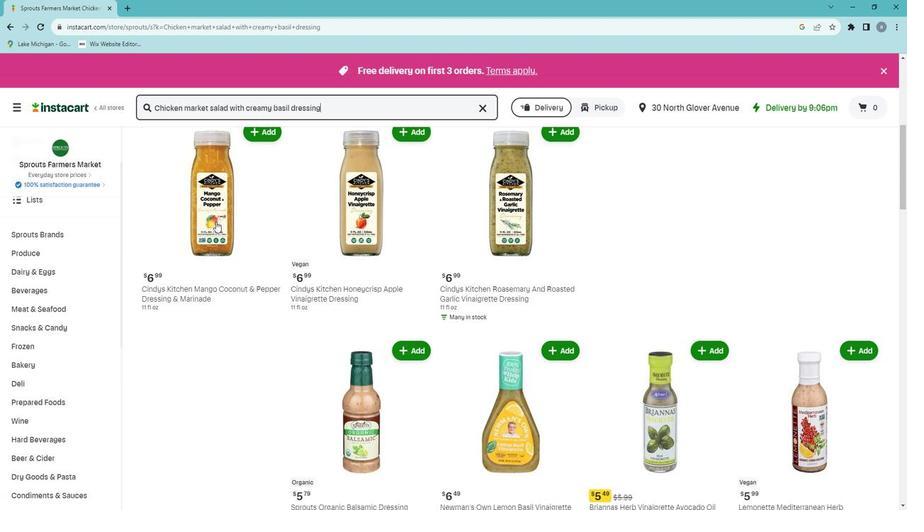 
Action: Mouse scrolled (212, 215) with delta (0, 0)
Screenshot: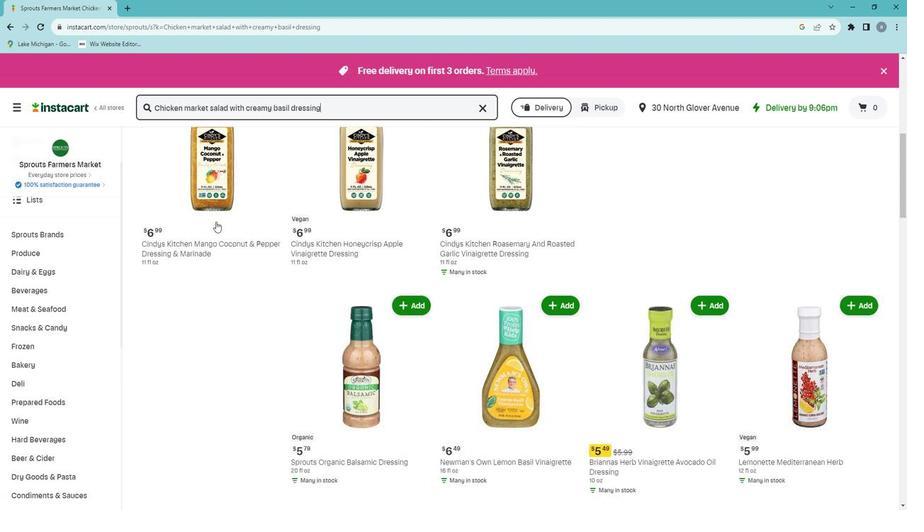 
Action: Mouse moved to (214, 211)
Screenshot: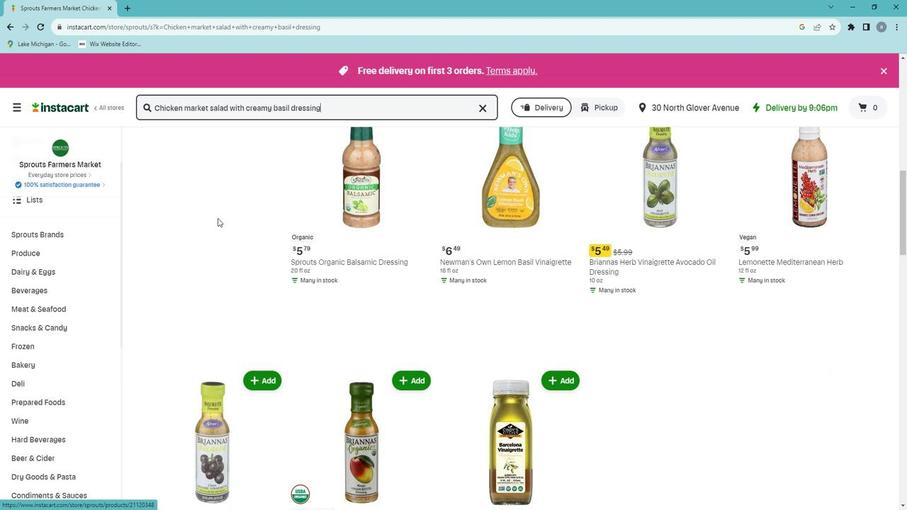 
Action: Mouse scrolled (214, 211) with delta (0, 0)
Screenshot: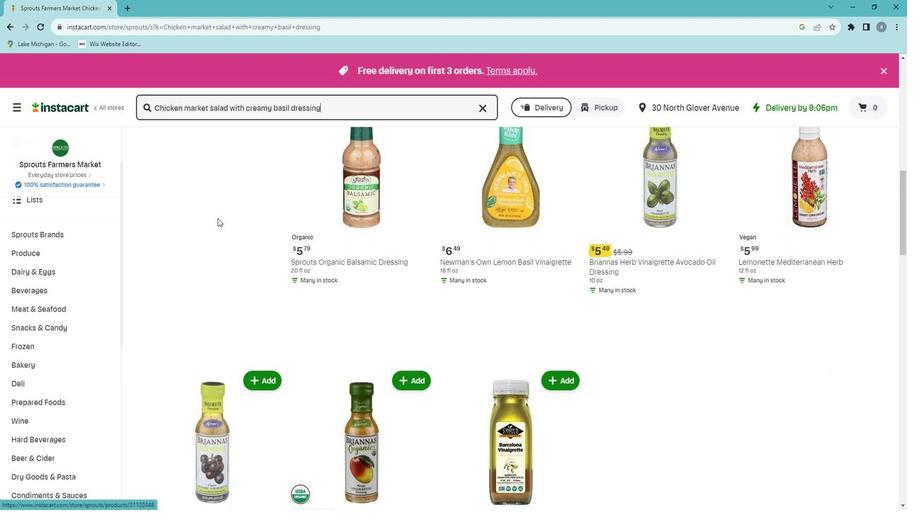
Action: Mouse scrolled (214, 211) with delta (0, 0)
Screenshot: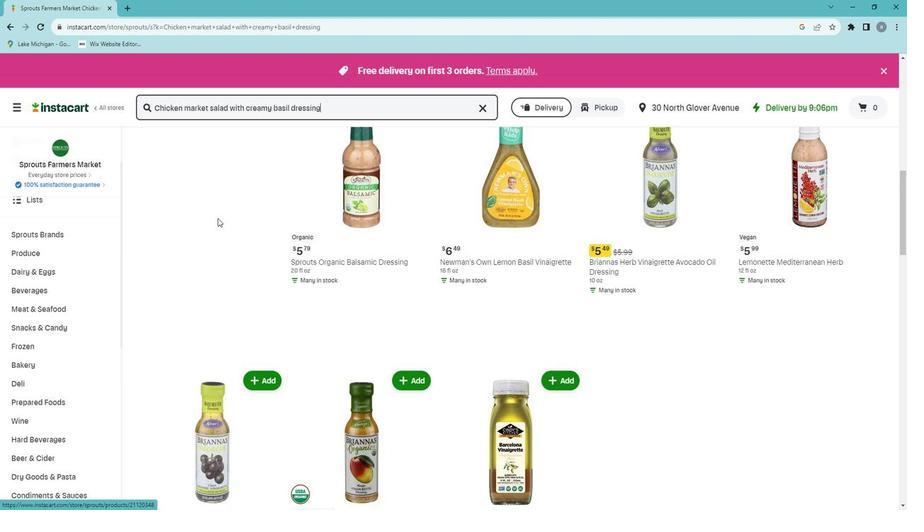 
Action: Mouse scrolled (214, 211) with delta (0, 0)
Screenshot: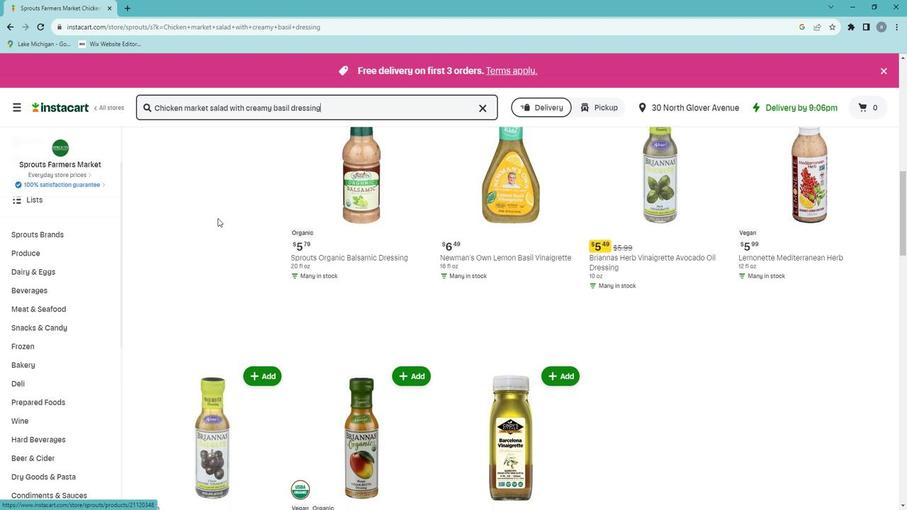 
Action: Mouse moved to (215, 210)
Screenshot: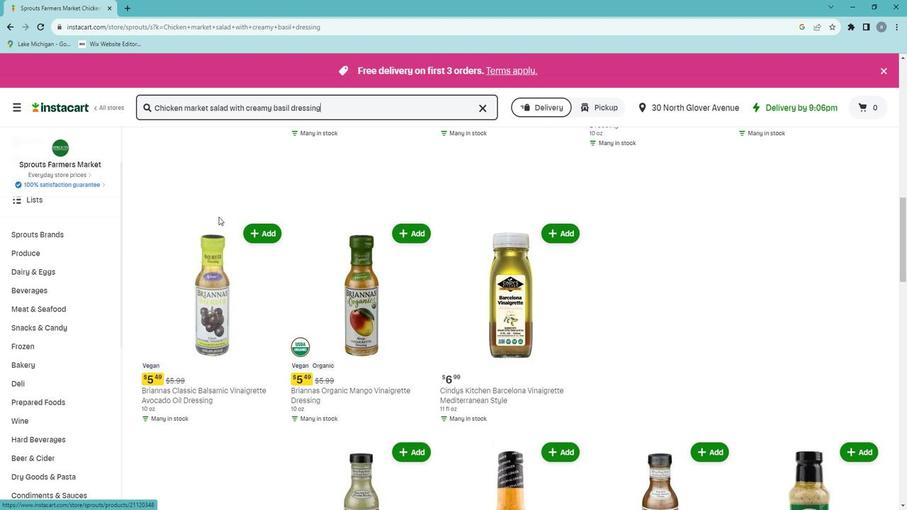 
Action: Mouse scrolled (215, 209) with delta (0, 0)
Screenshot: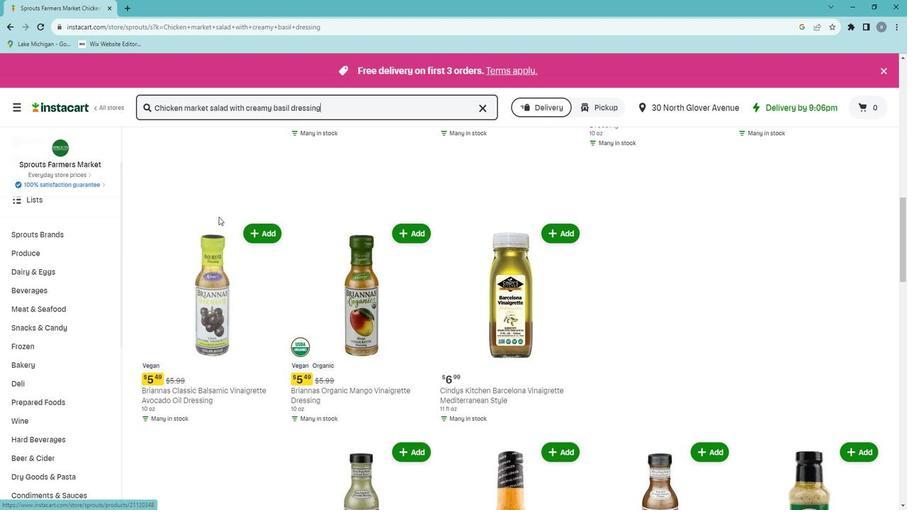 
Action: Mouse scrolled (215, 209) with delta (0, 0)
Screenshot: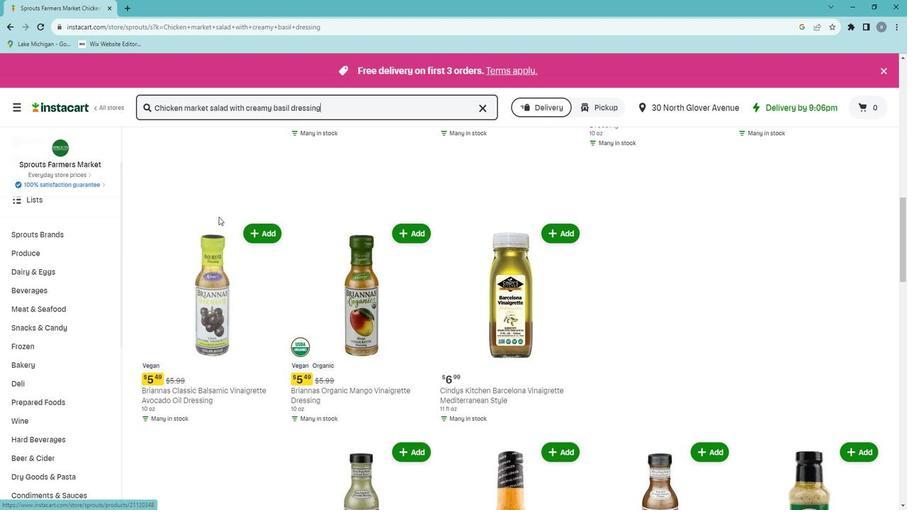 
Action: Mouse scrolled (215, 209) with delta (0, 0)
Screenshot: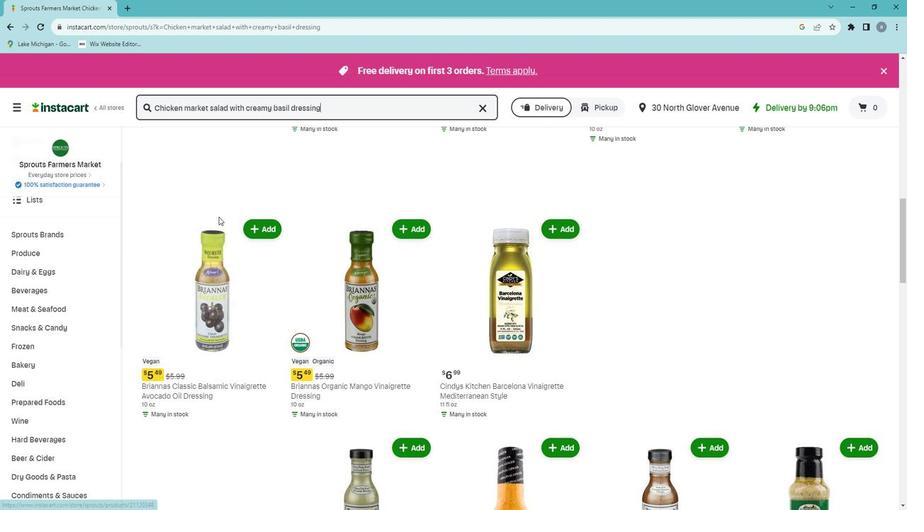 
Action: Mouse scrolled (215, 209) with delta (0, 0)
Screenshot: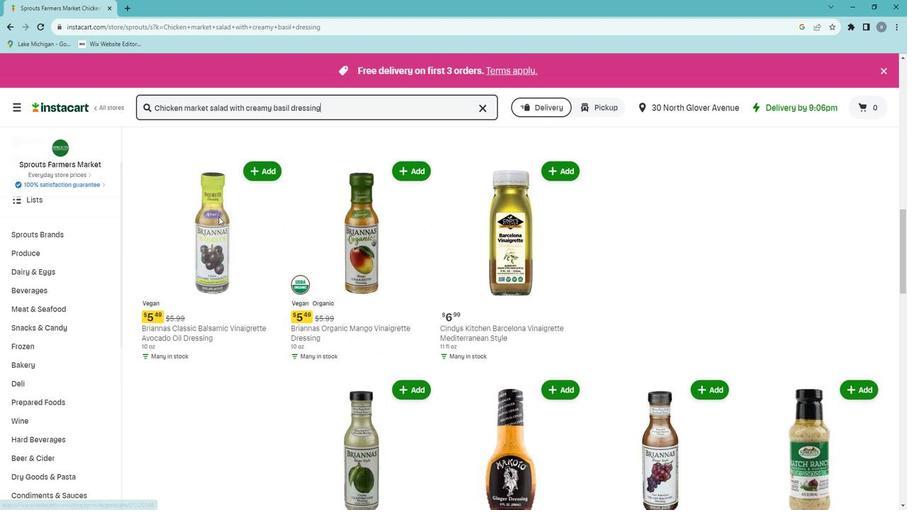 
Action: Mouse scrolled (215, 209) with delta (0, 0)
Screenshot: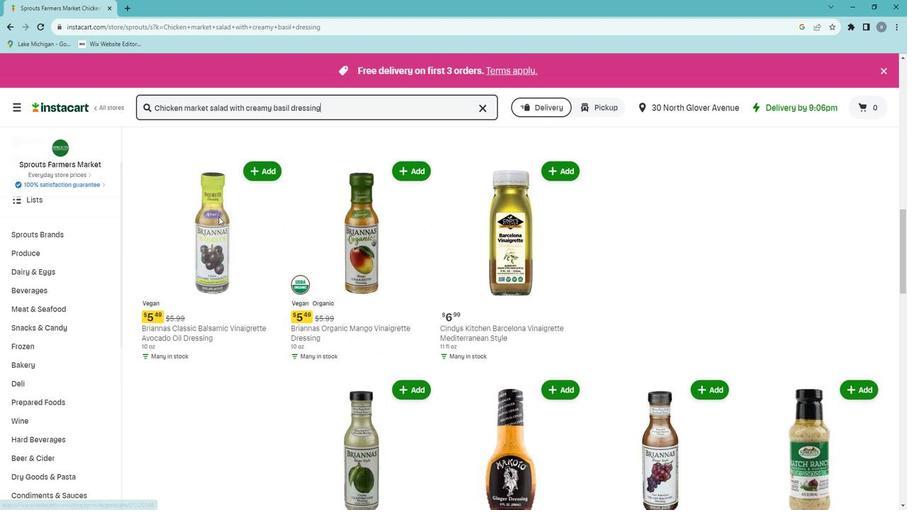 
Action: Mouse scrolled (215, 209) with delta (0, 0)
Screenshot: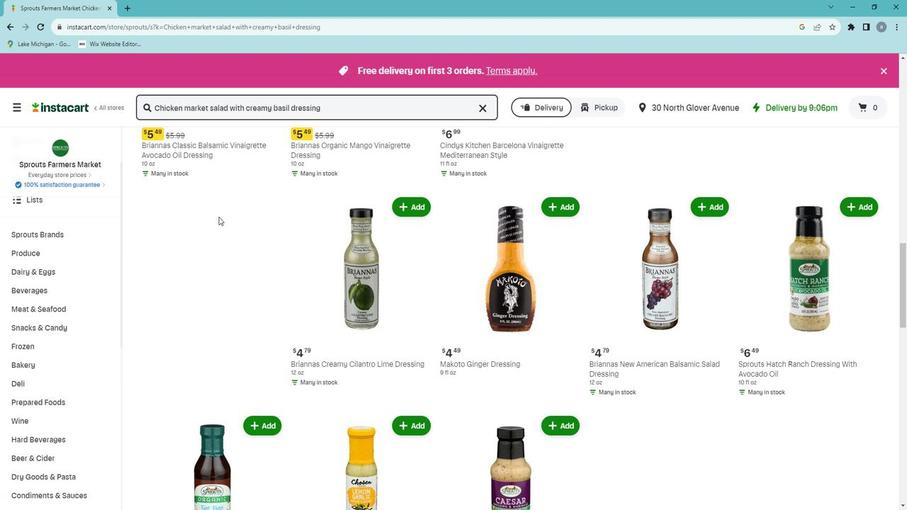 
Action: Mouse scrolled (215, 211) with delta (0, 0)
Screenshot: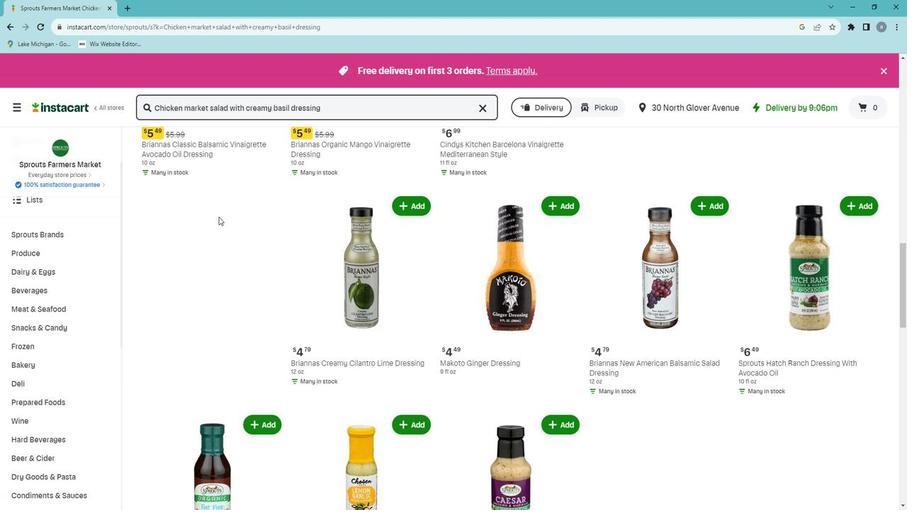 
Action: Mouse scrolled (215, 209) with delta (0, 0)
Screenshot: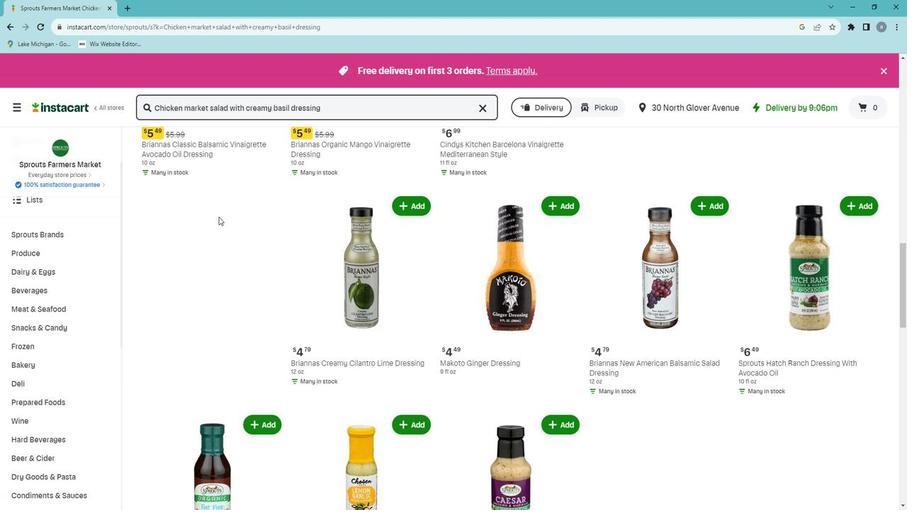
Action: Mouse scrolled (215, 209) with delta (0, 0)
Screenshot: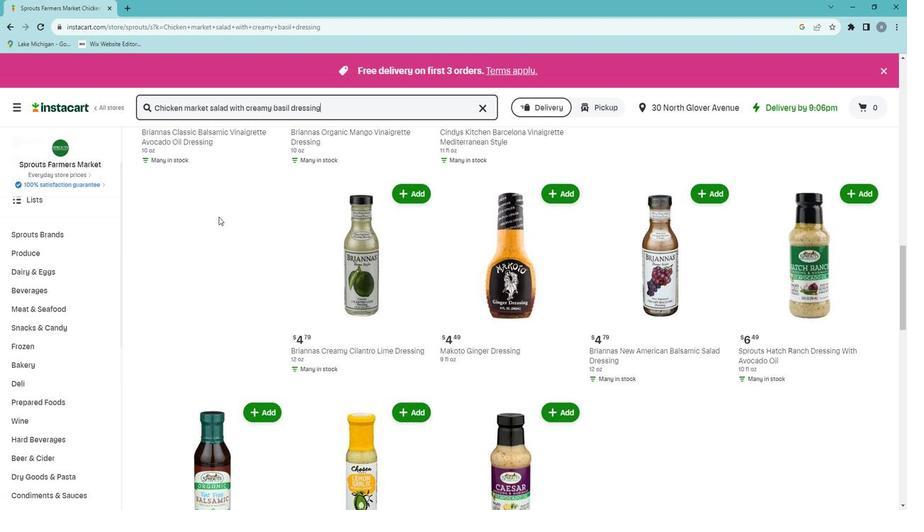 
Action: Mouse scrolled (215, 209) with delta (0, 0)
Screenshot: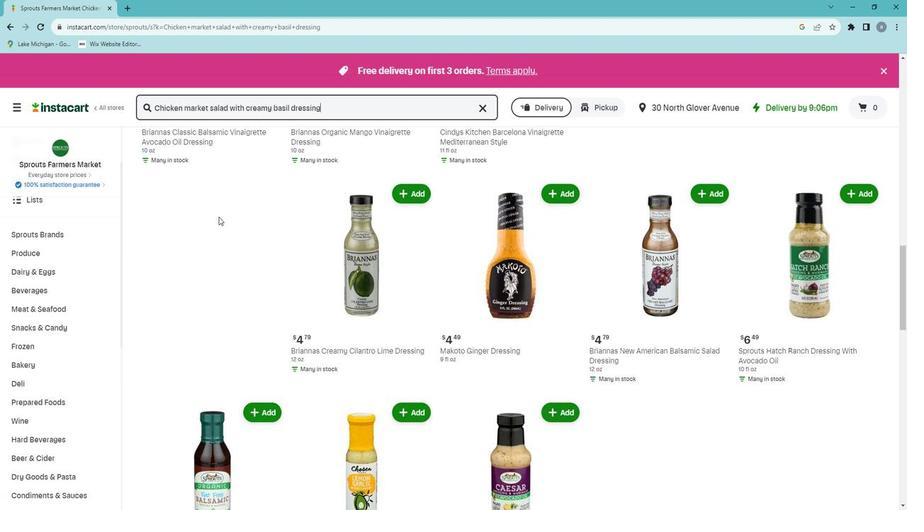 
Action: Mouse scrolled (215, 209) with delta (0, 0)
Screenshot: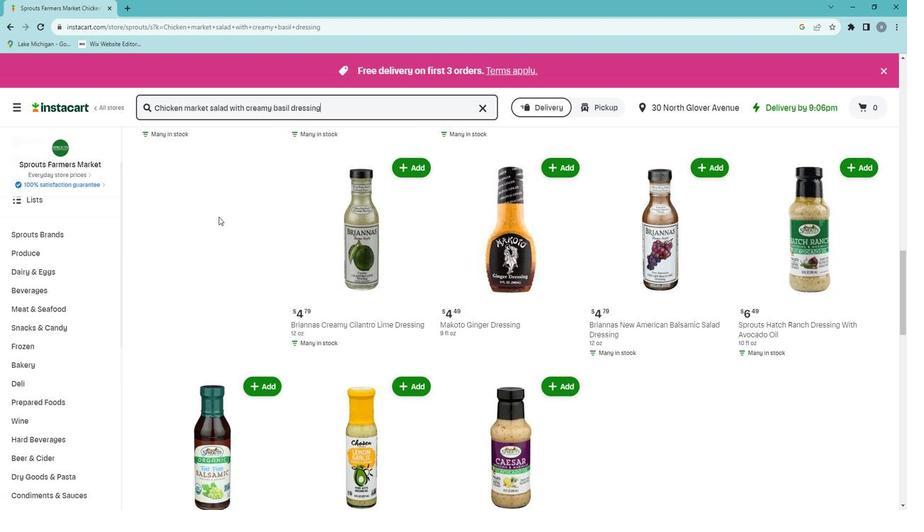 
Action: Mouse scrolled (215, 209) with delta (0, 0)
Screenshot: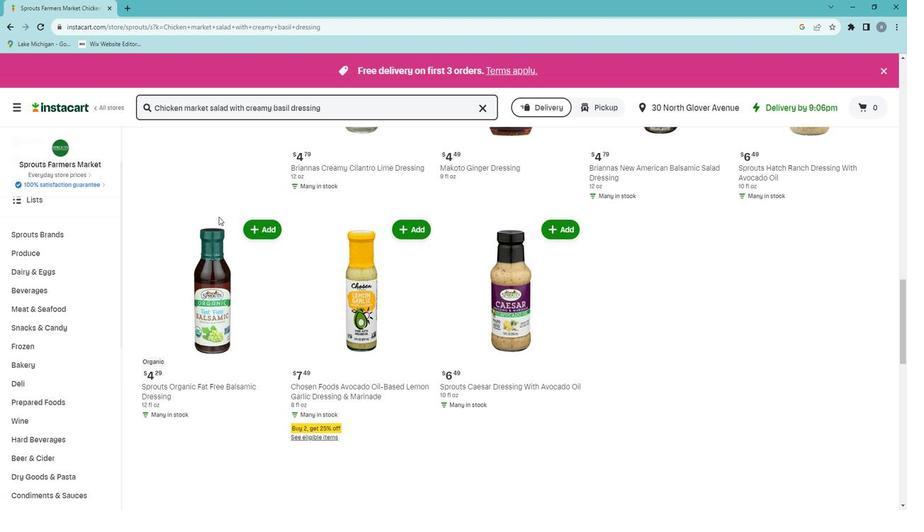 
Action: Mouse scrolled (215, 209) with delta (0, 0)
Screenshot: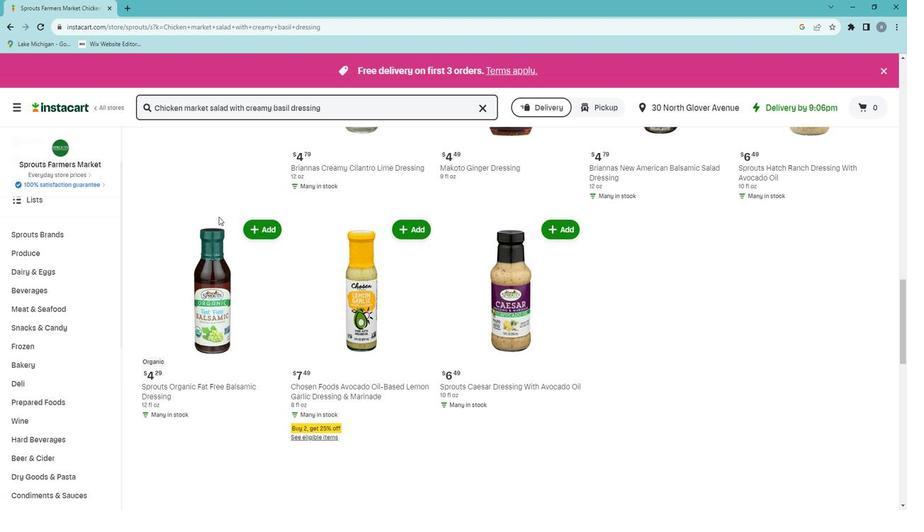 
Action: Mouse scrolled (215, 209) with delta (0, 0)
Screenshot: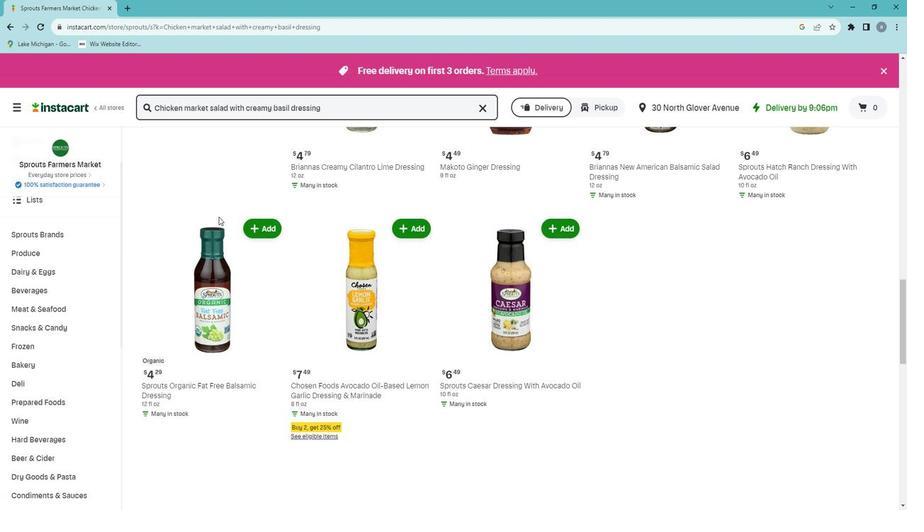 
Action: Mouse scrolled (215, 209) with delta (0, 0)
Screenshot: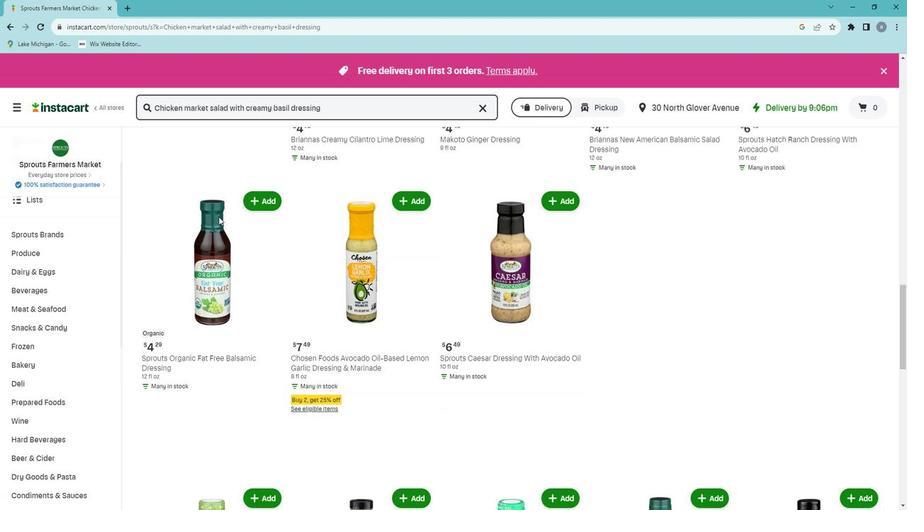 
Action: Mouse moved to (215, 210)
Screenshot: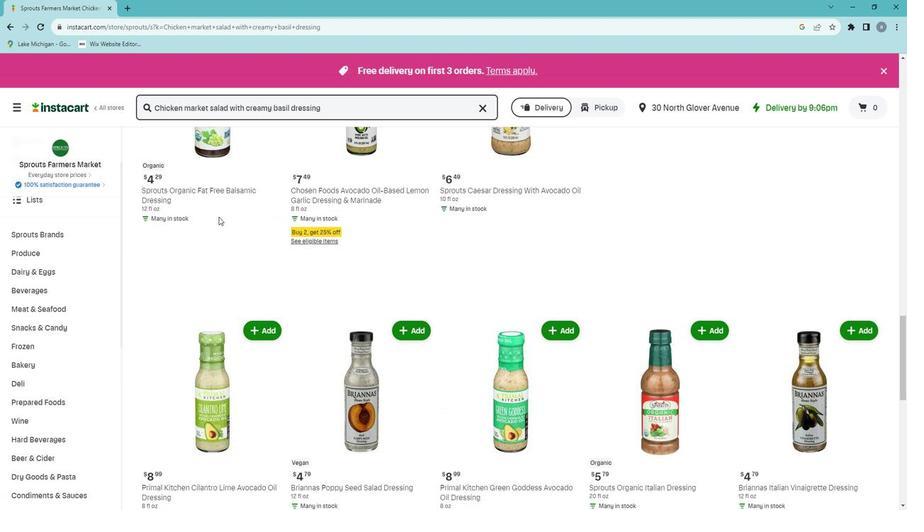 
Action: Mouse scrolled (215, 209) with delta (0, 0)
Screenshot: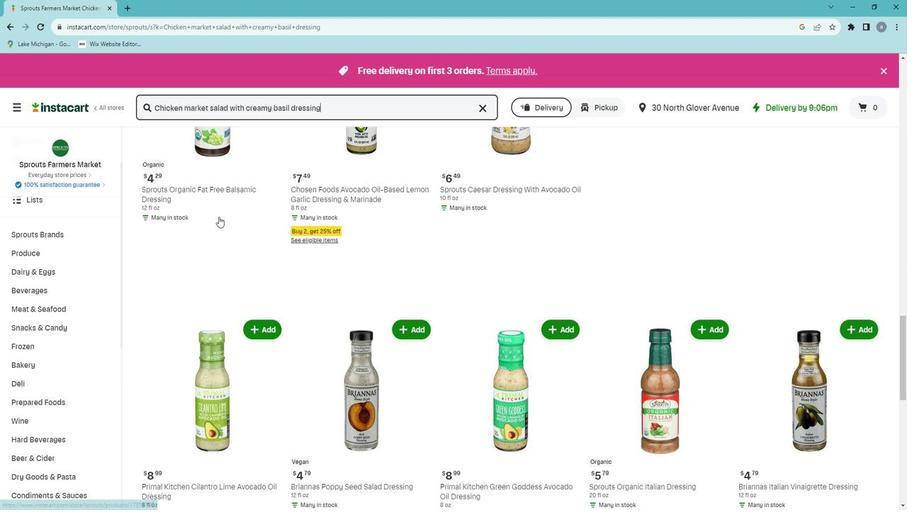 
Action: Mouse scrolled (215, 209) with delta (0, 0)
Screenshot: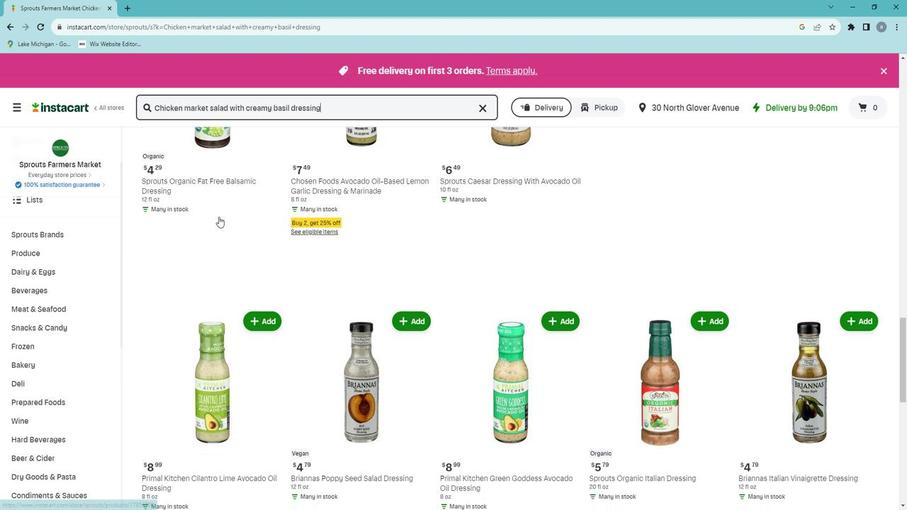 
Action: Mouse scrolled (215, 209) with delta (0, 0)
Screenshot: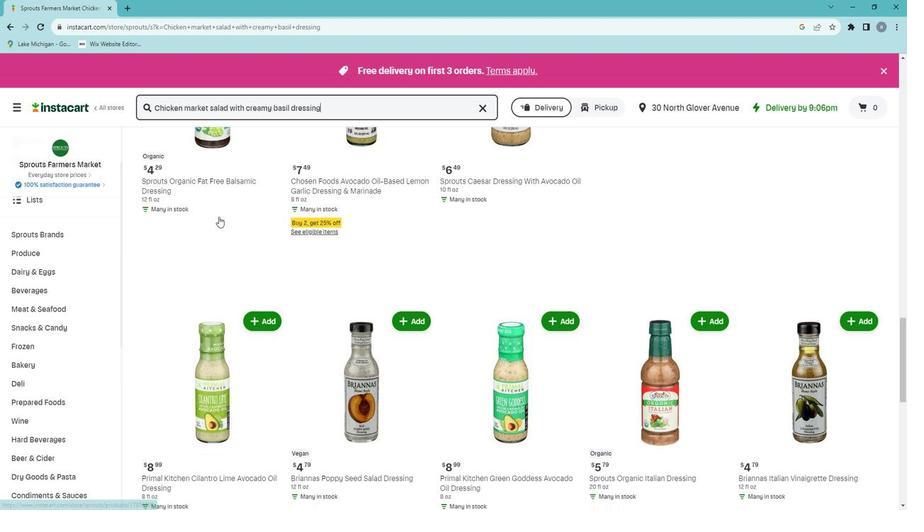 
Action: Mouse scrolled (215, 209) with delta (0, 0)
Screenshot: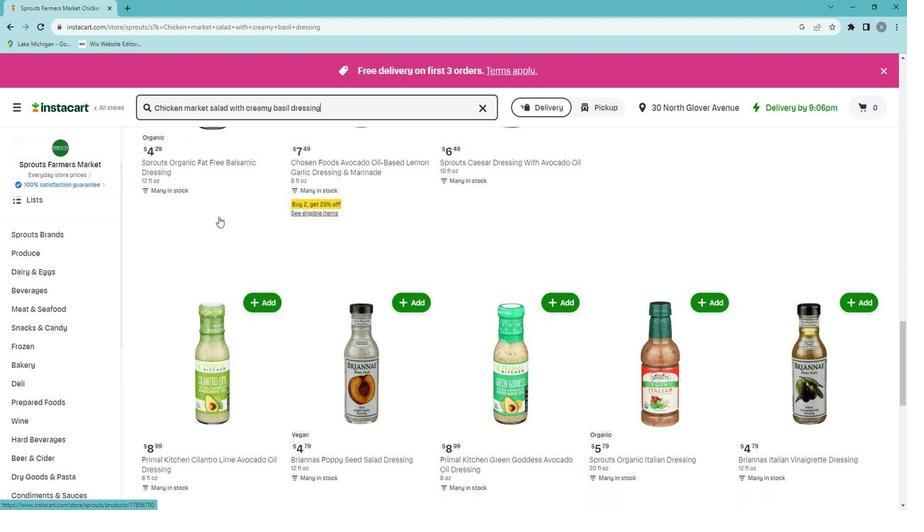 
Action: Mouse scrolled (215, 209) with delta (0, 0)
Screenshot: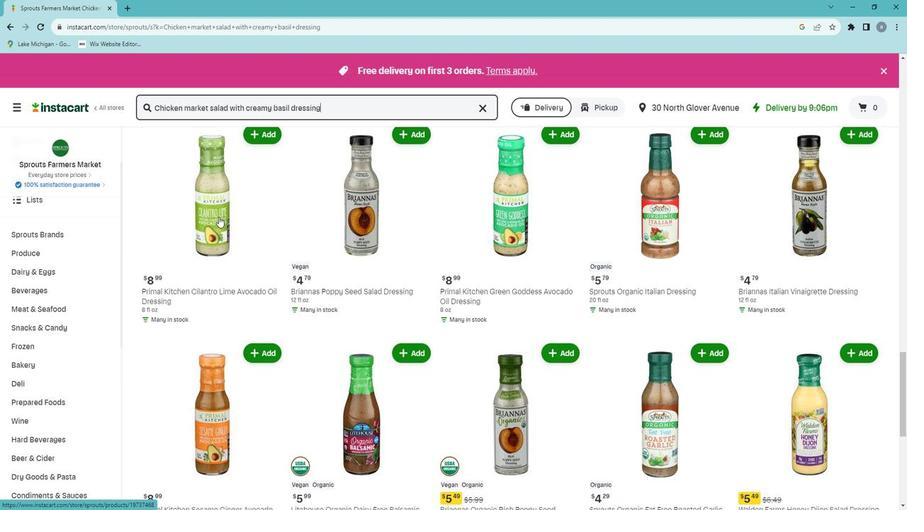 
Action: Mouse scrolled (215, 209) with delta (0, 0)
Screenshot: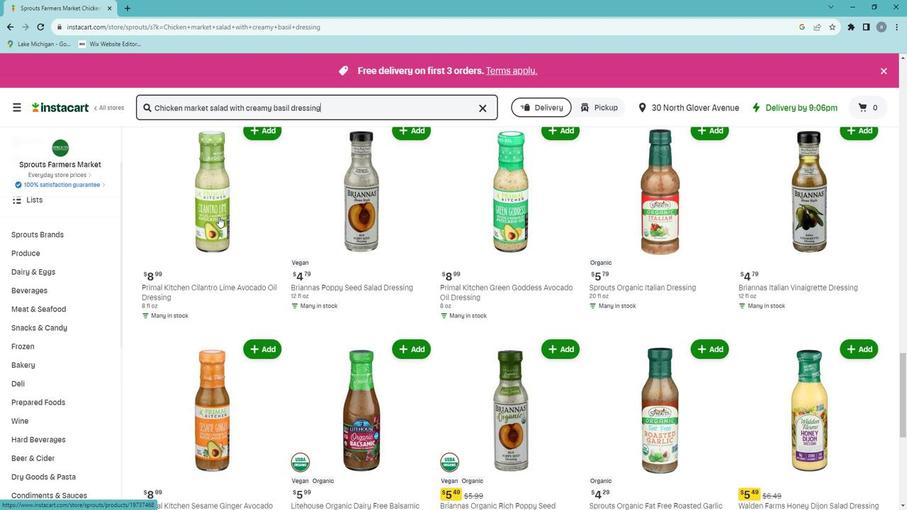 
Action: Mouse scrolled (215, 209) with delta (0, 0)
Screenshot: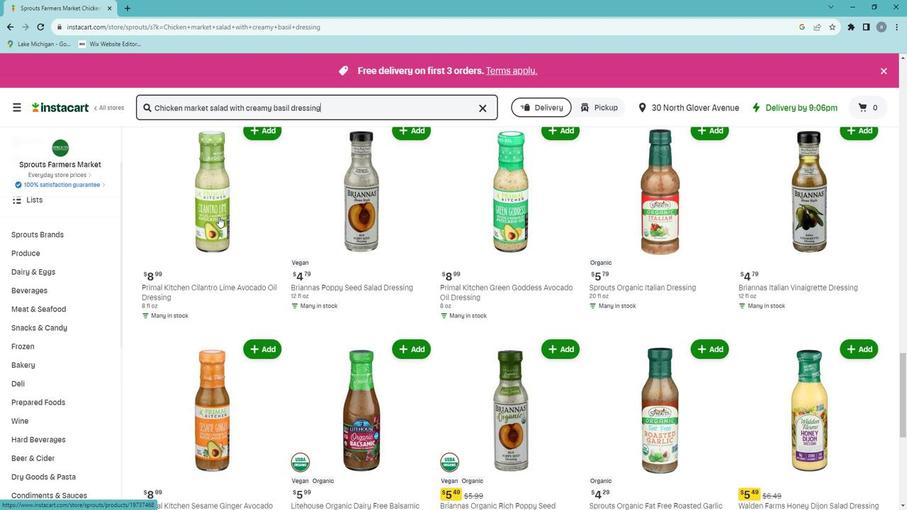 
Action: Mouse scrolled (215, 209) with delta (0, 0)
Screenshot: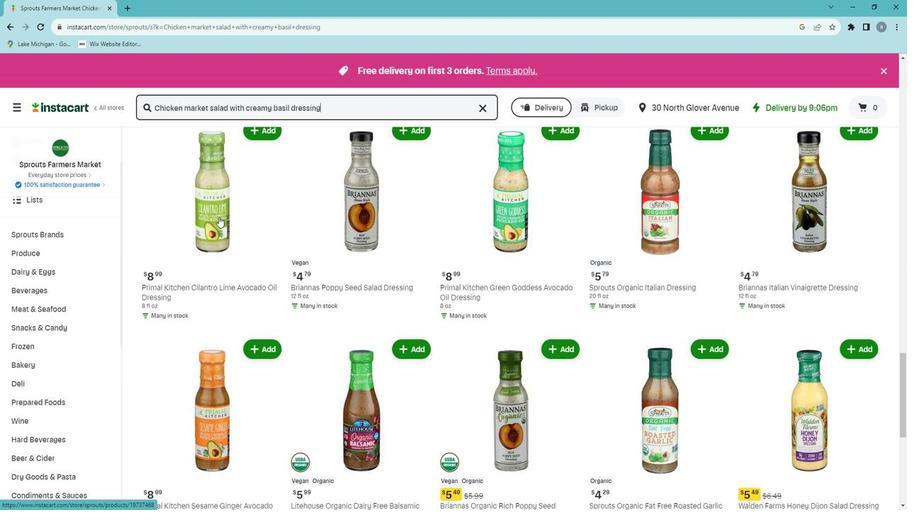 
Action: Mouse scrolled (215, 209) with delta (0, 0)
Screenshot: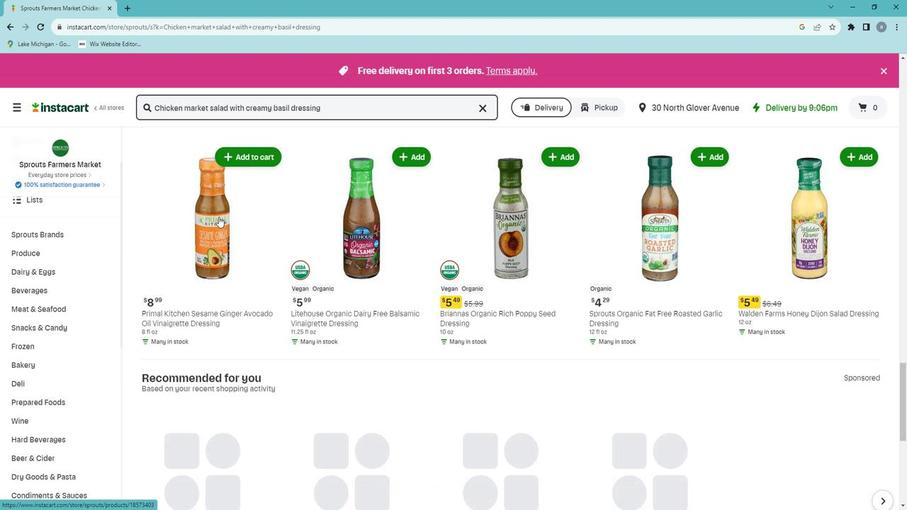 
Action: Mouse scrolled (215, 209) with delta (0, 0)
Screenshot: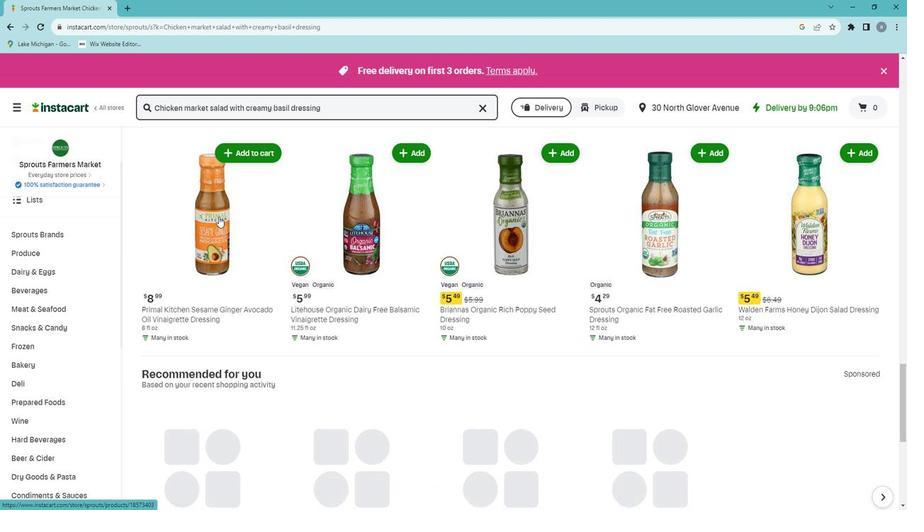 
Action: Mouse scrolled (215, 209) with delta (0, 0)
Screenshot: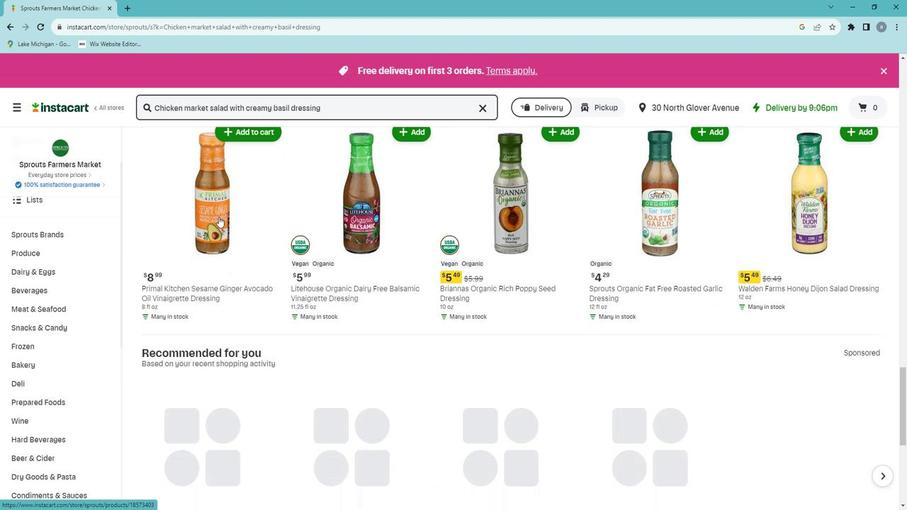 
Action: Mouse scrolled (215, 209) with delta (0, 0)
Screenshot: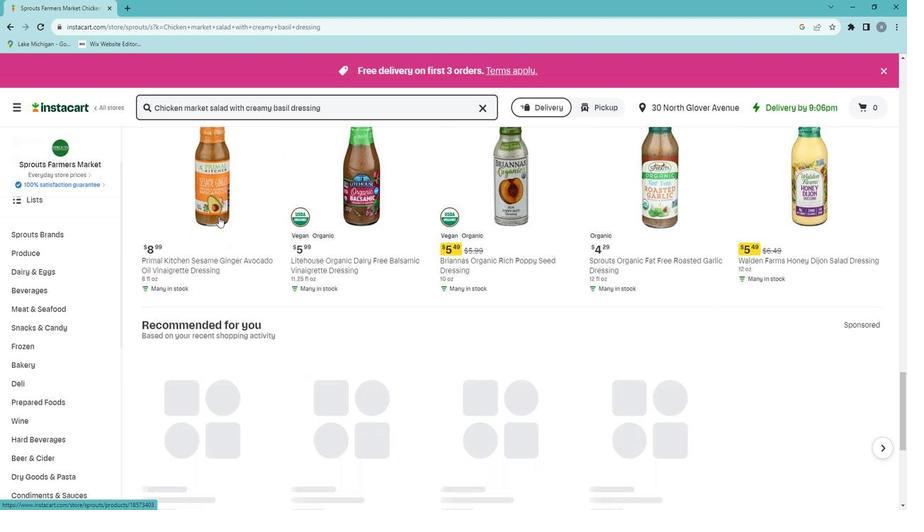 
Action: Mouse scrolled (215, 209) with delta (0, 0)
Screenshot: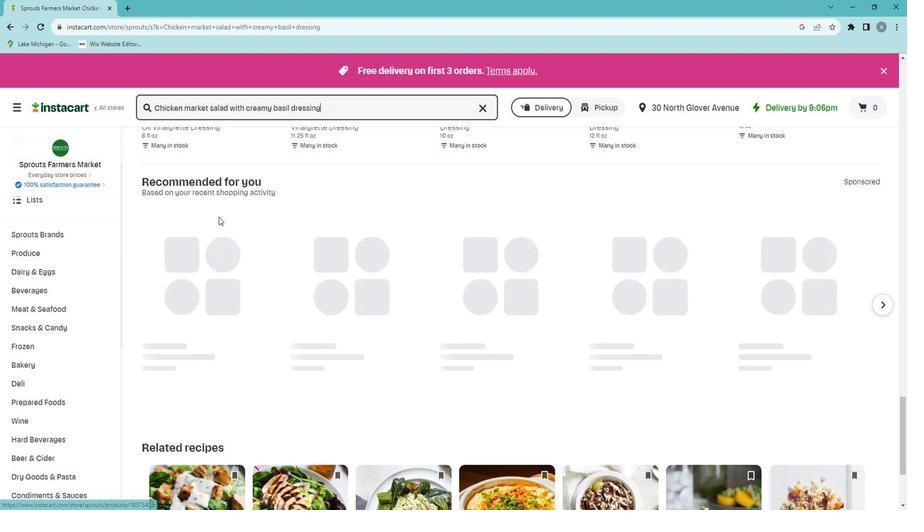 
Action: Mouse scrolled (215, 209) with delta (0, 0)
Screenshot: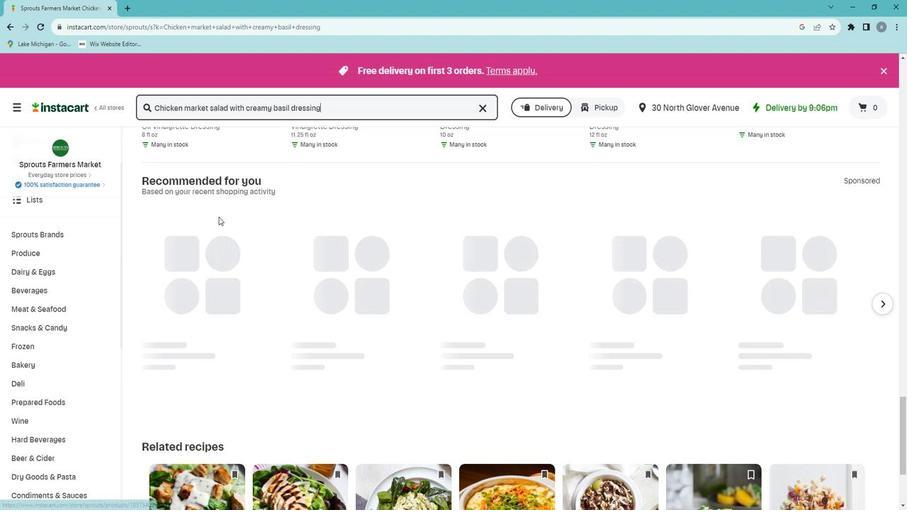 
Action: Mouse scrolled (215, 209) with delta (0, 0)
Screenshot: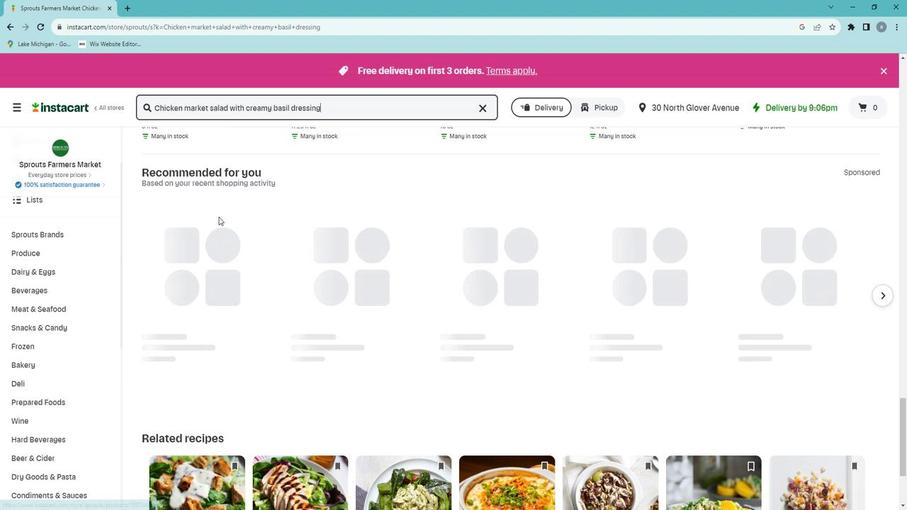 
Action: Mouse scrolled (215, 209) with delta (0, 0)
Screenshot: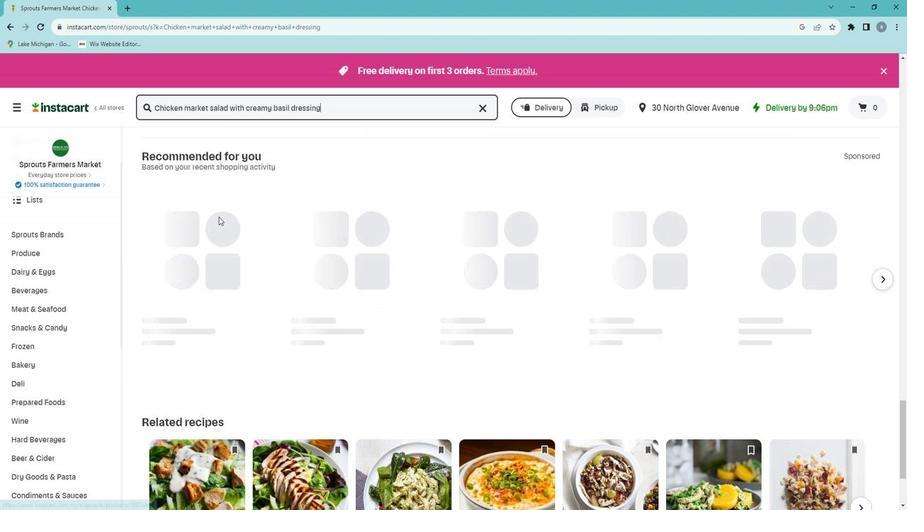 
Action: Mouse scrolled (215, 209) with delta (0, 0)
Screenshot: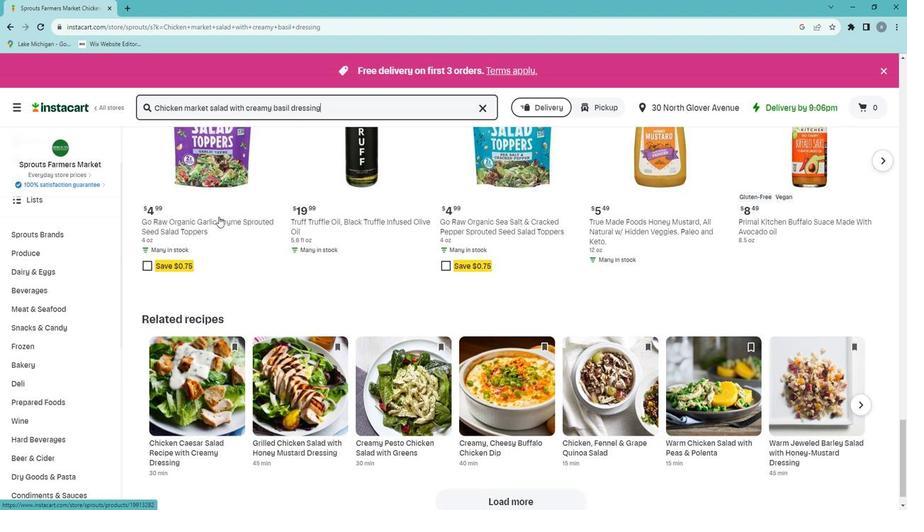 
Action: Mouse scrolled (215, 209) with delta (0, 0)
Screenshot: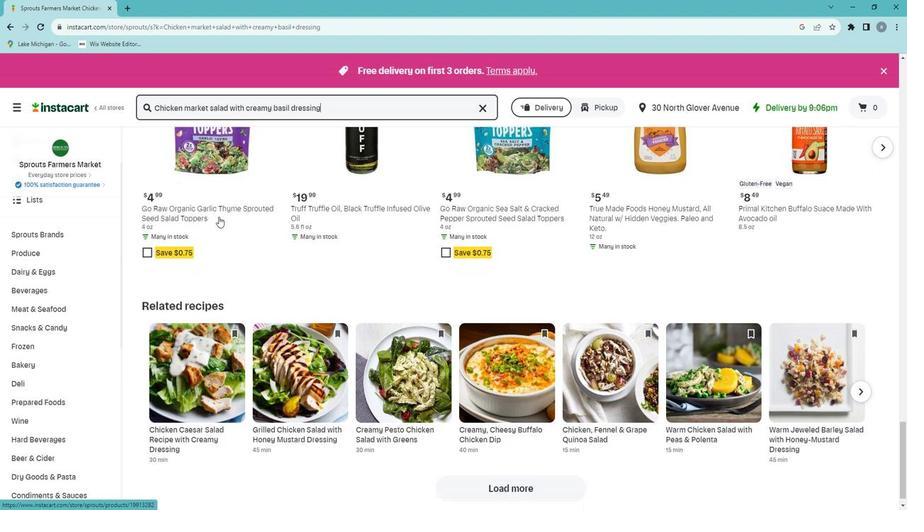 
Action: Mouse scrolled (215, 209) with delta (0, 0)
Screenshot: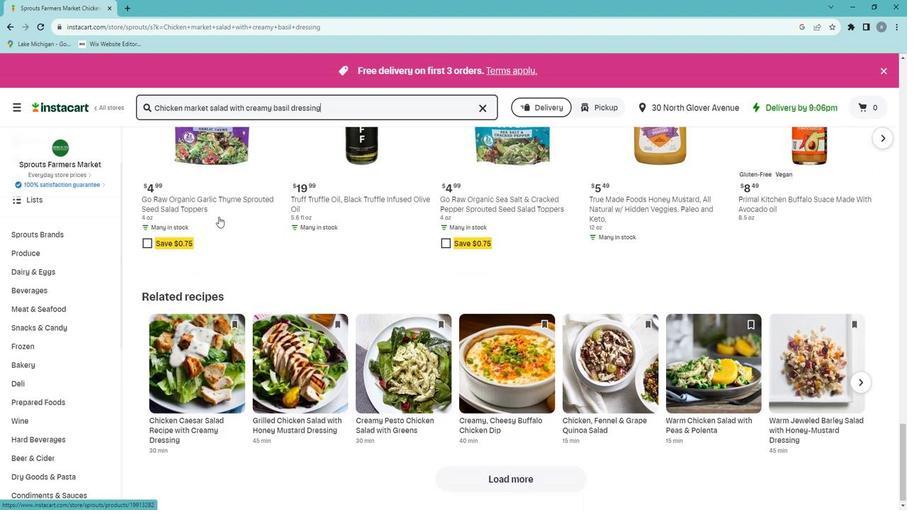 
Action: Mouse scrolled (215, 211) with delta (0, 0)
Screenshot: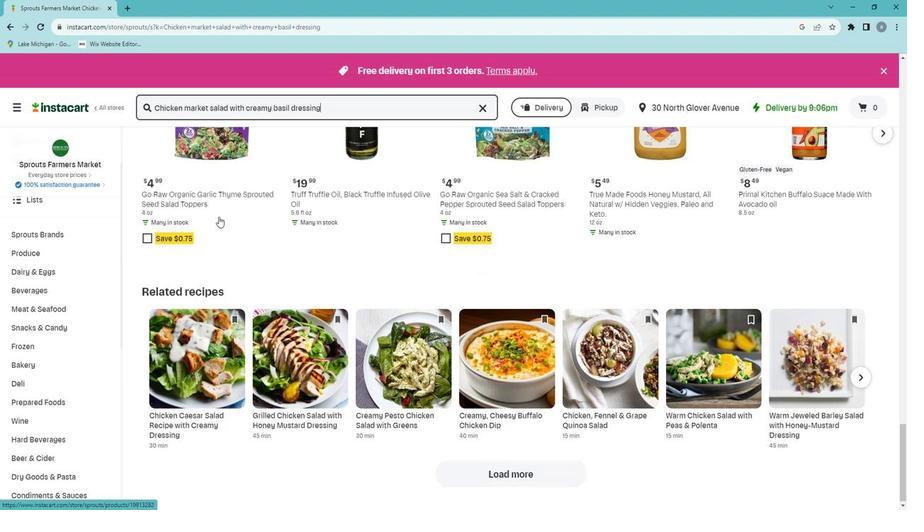 
Action: Mouse scrolled (215, 211) with delta (0, 0)
Screenshot: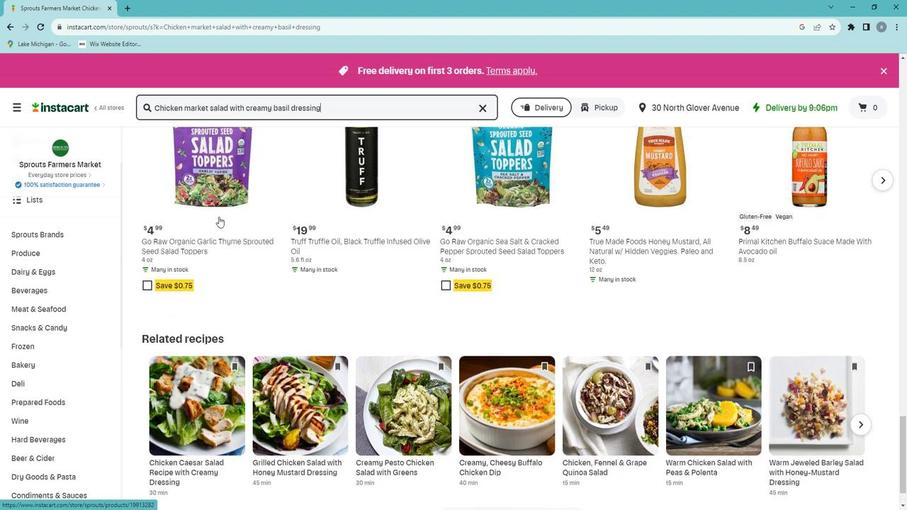 
Action: Mouse scrolled (215, 209) with delta (0, 0)
Screenshot: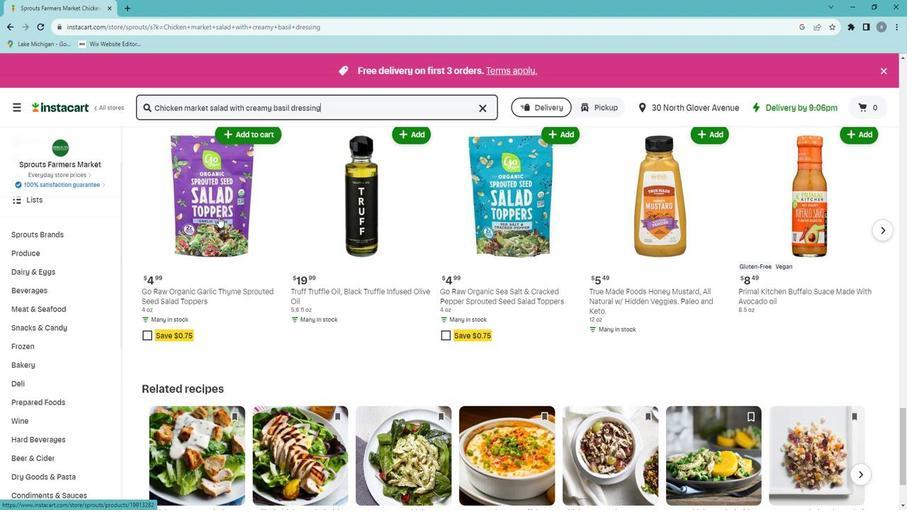 
Action: Mouse scrolled (215, 209) with delta (0, 0)
Screenshot: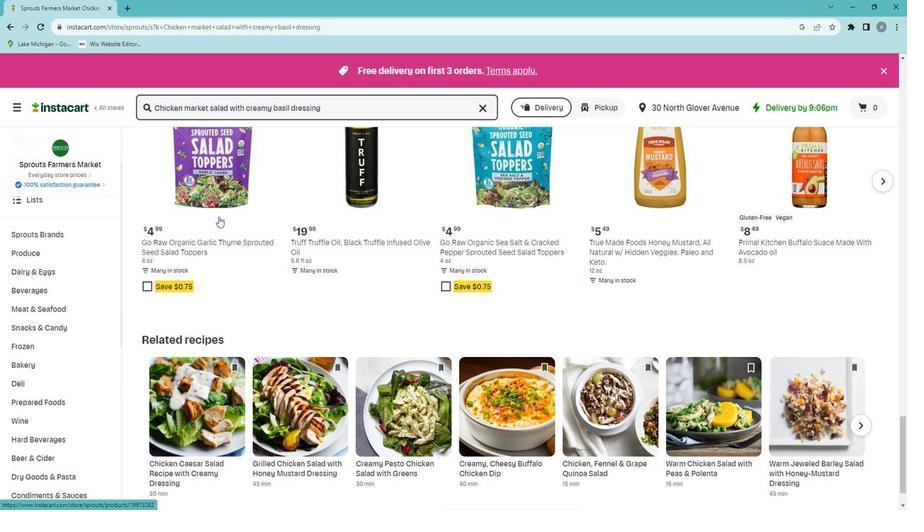 
Action: Mouse scrolled (215, 209) with delta (0, 0)
Screenshot: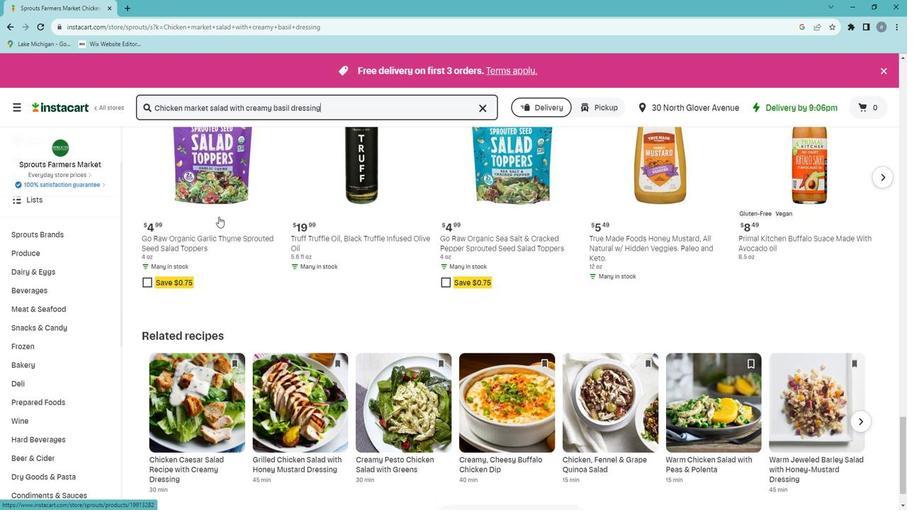 
Action: Mouse scrolled (215, 209) with delta (0, 0)
Screenshot: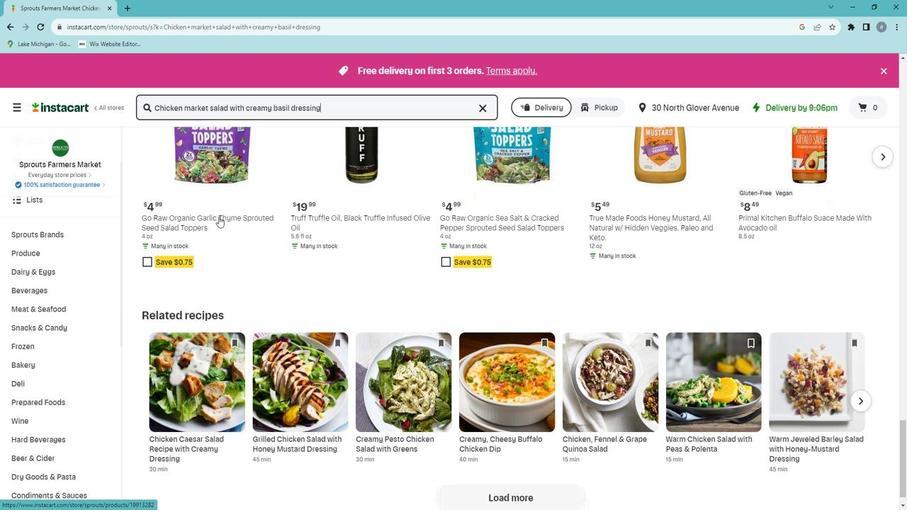
Action: Mouse scrolled (215, 209) with delta (0, 0)
Screenshot: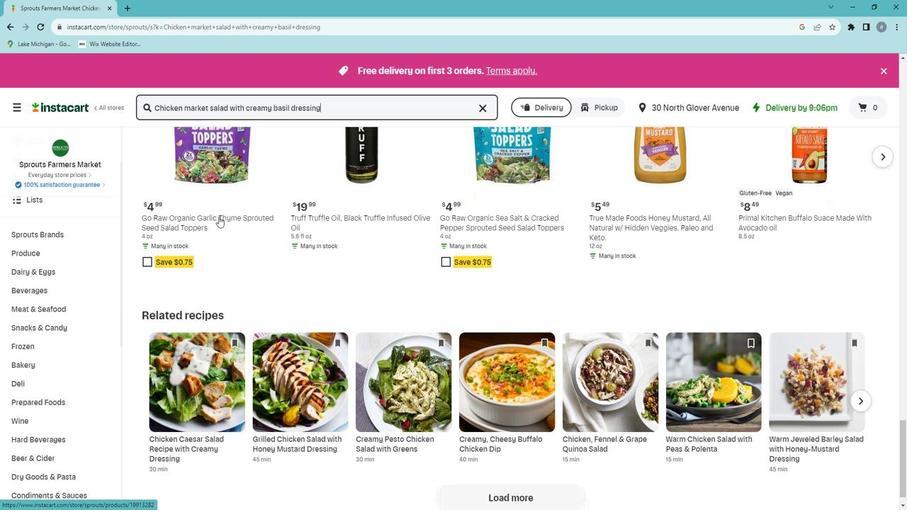 
Action: Mouse scrolled (215, 209) with delta (0, 0)
Screenshot: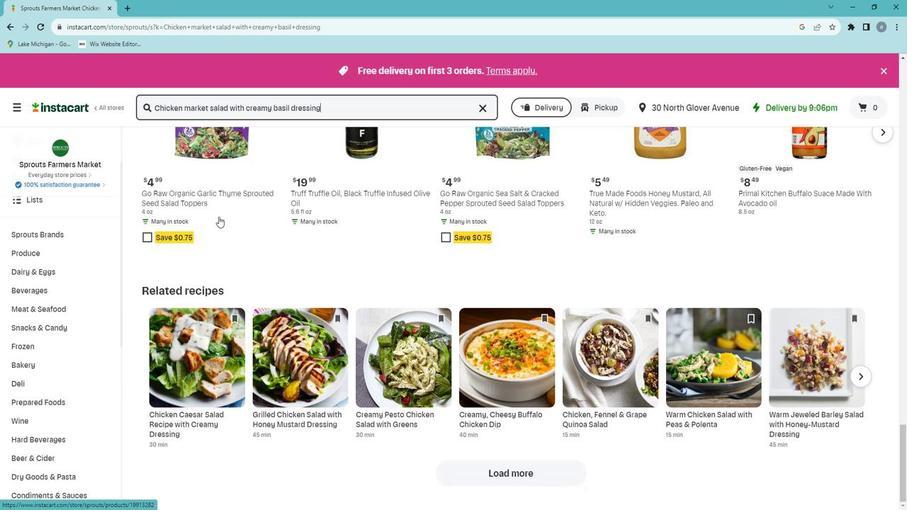 
Action: Mouse scrolled (215, 209) with delta (0, 0)
Screenshot: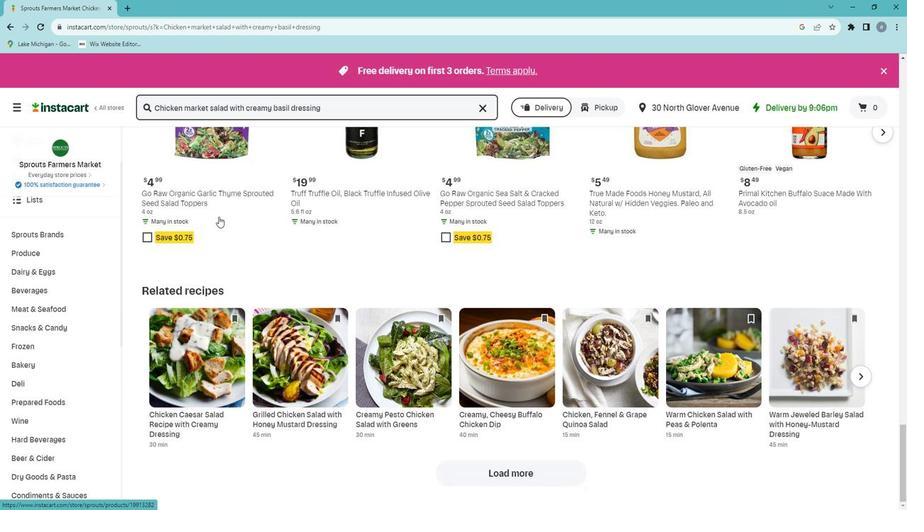 
Action: Mouse scrolled (215, 209) with delta (0, 0)
Screenshot: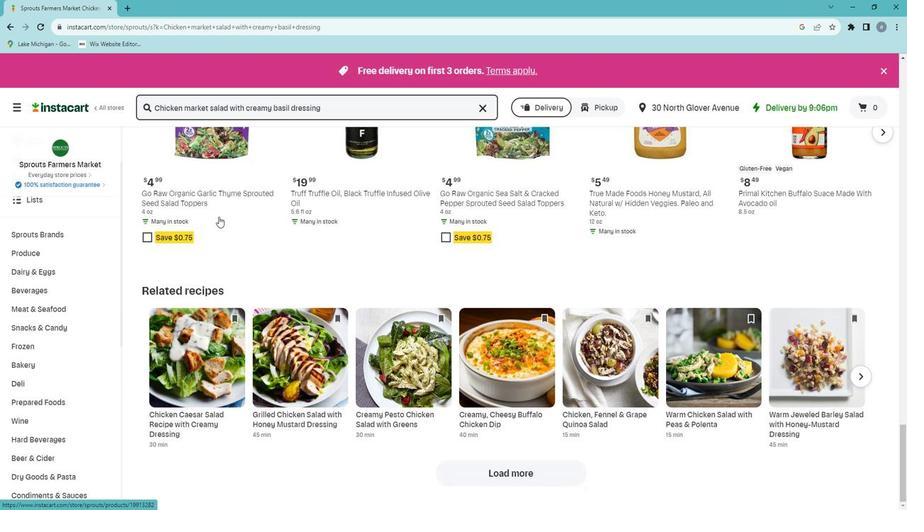 
Action: Mouse scrolled (215, 209) with delta (0, 0)
Screenshot: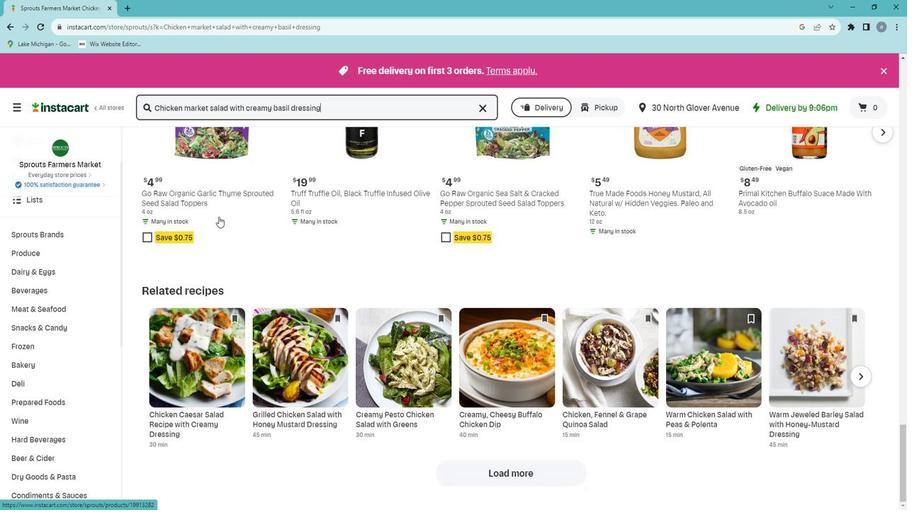
Action: Mouse scrolled (215, 209) with delta (0, 0)
Screenshot: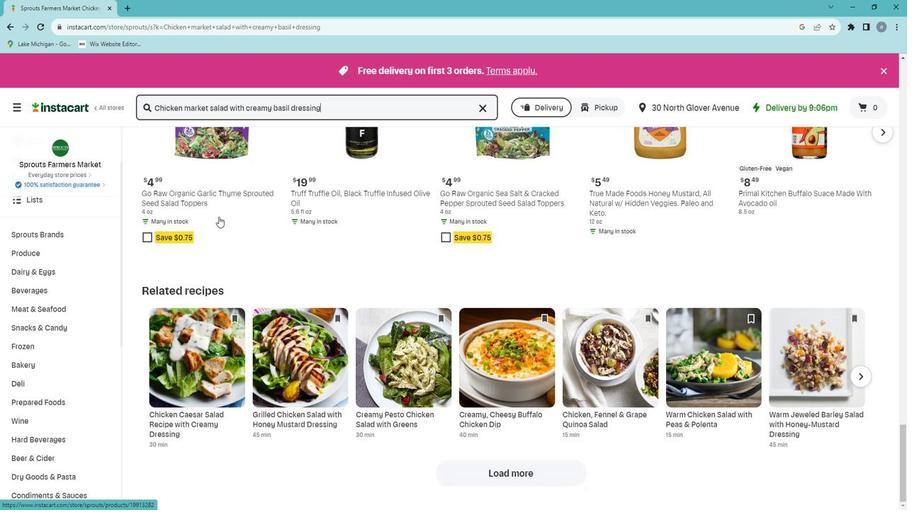 
Action: Mouse scrolled (215, 209) with delta (0, 0)
Screenshot: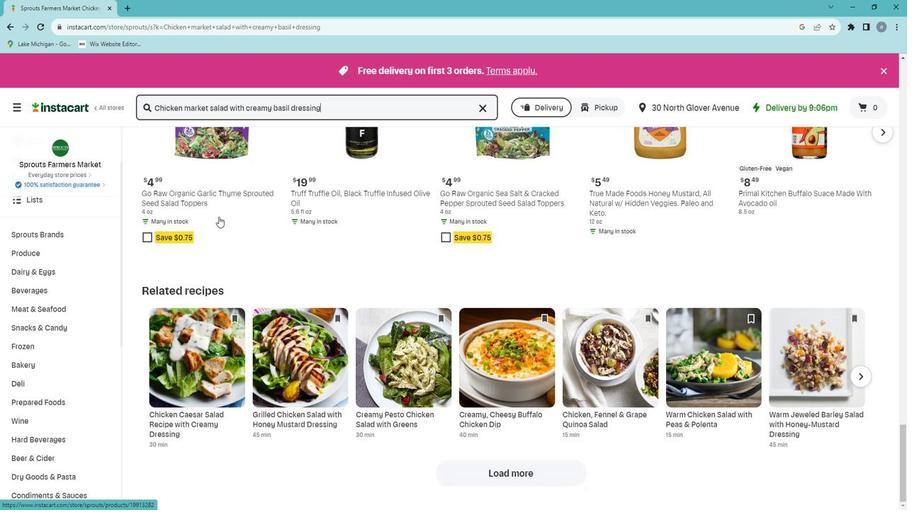 
